 Task: Open a blank google sheet and write heading  Budget MasterAdd Categories in a column and its values below   'Housing, Transportation, Groceries, Utilities, Entertainment, Dining Out, Health, Miscellaneous, Savings & Total. 'Add Budgeted amountin next column and its values below  $1,500, $300, $400, $150, $200, $250, $100, $150, $500 & $3,550. Add Actual amount in next column and its values below  $1,400, $280, $420, $160, $180, $270, $90, $140, $550 & $3,550. Add Difference  in next column and its values below   -$100, -$20, +$20, +$10, -$20, +$20, -$10, -$10, +$50 & $0. J6Save page DashboardTaxForms
Action: Mouse moved to (280, 164)
Screenshot: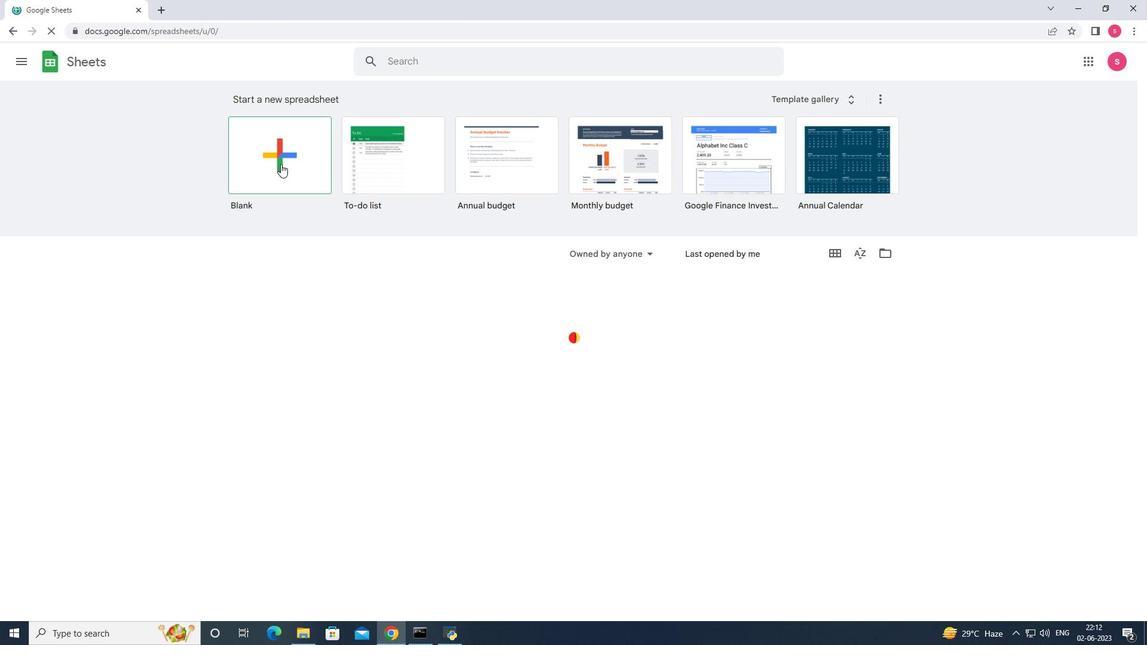 
Action: Mouse pressed left at (280, 164)
Screenshot: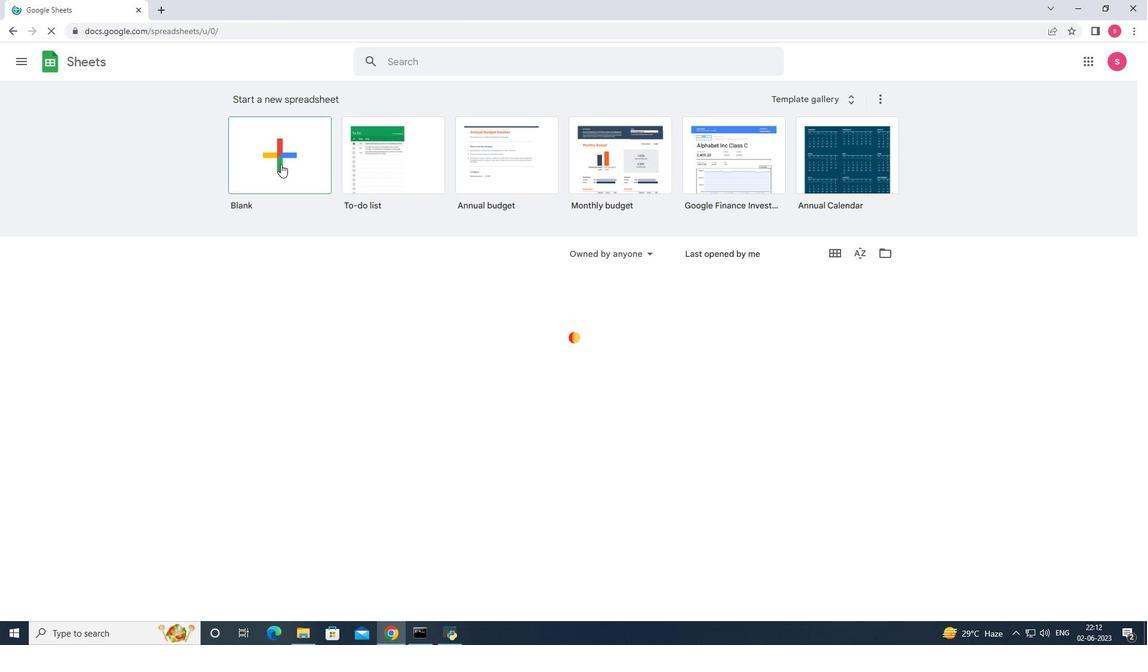 
Action: Mouse moved to (279, 165)
Screenshot: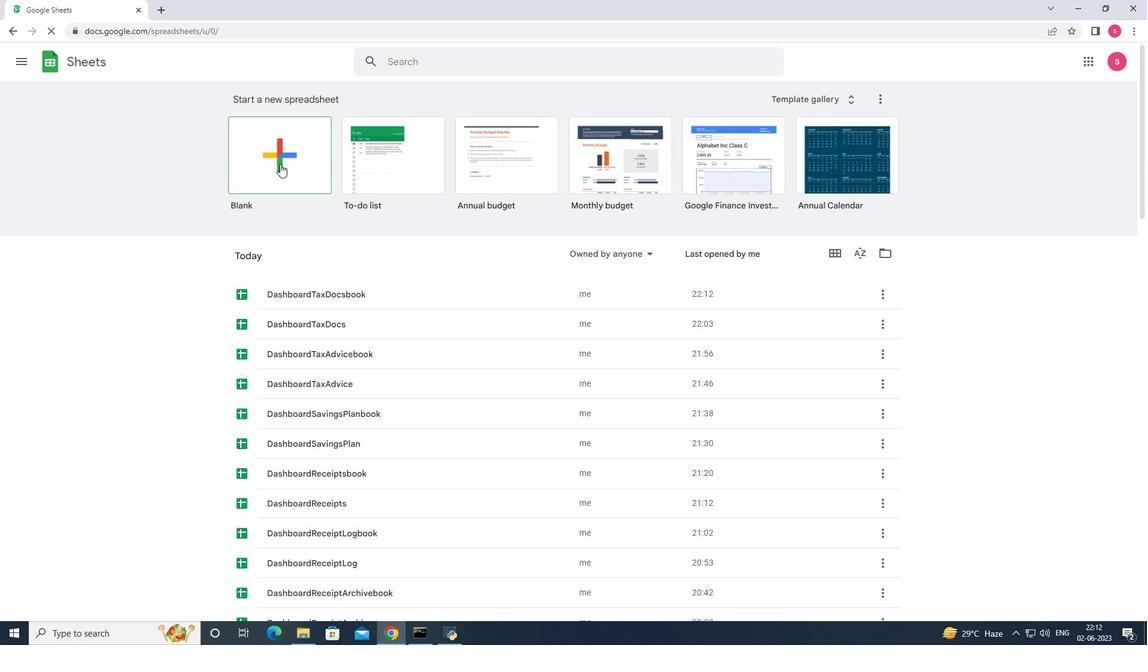 
Action: Key pressed <Key.shift>Budget<Key.space><Key.shift>Master<Key.enter><Key.shift>Categories<Key.enter><Key.shift>Housing<Key.enter><Key.shift>Transportation<Key.enter><Key.shift>Groceries<Key.enter><Key.shift>Utilities<Key.enter><Key.shift>Entertainment<Key.enter><Key.shift>Dinii<Key.backspace>ng<Key.space><Key.shift>Out<Key.enter><Key.shift>Health<Key.enter><Key.shift>Miscellaneous<Key.enter><Key.shift>Savings<Key.enter><Key.shift>Total<Key.right><Key.up><Key.up><Key.up><Key.up><Key.up><Key.up><Key.up><Key.up><Key.up><Key.up><Key.shift><Key.shift><Key.shift><Key.shift><Key.shift><Key.shift>Budgeted<Key.space><Key.shift>Amount<Key.down>1500<Key.enter>300<Key.enter>400<Key.enter>150<Key.enter>200<Key.enter>250<Key.enter>100<Key.enter>150<Key.enter>500<Key.enter>3550
Screenshot: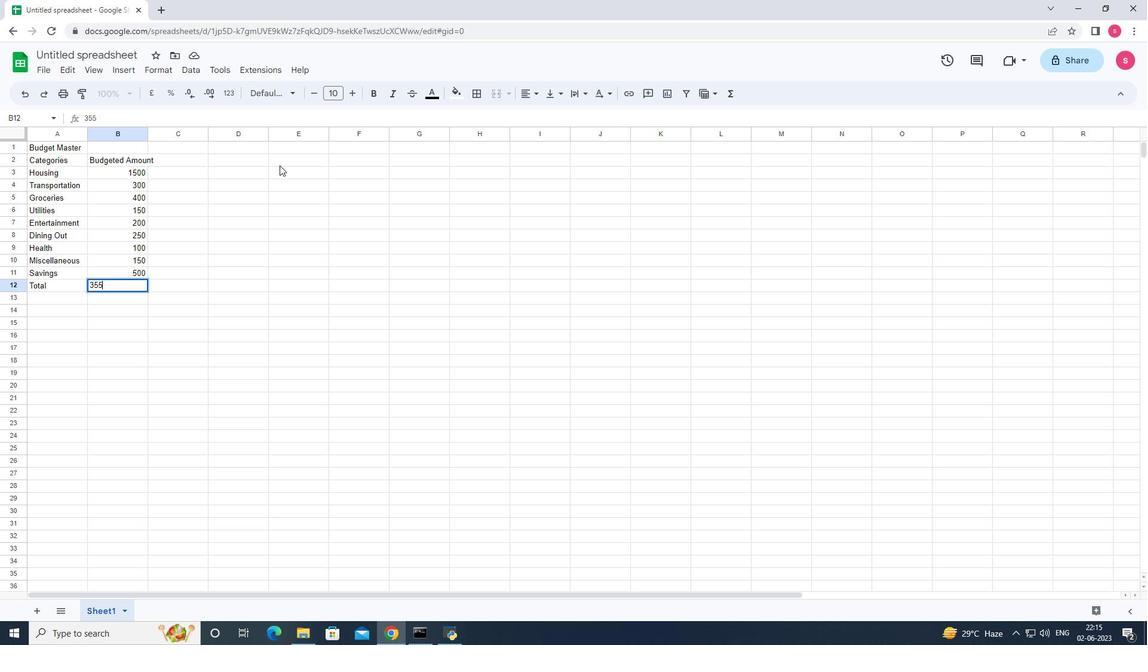 
Action: Mouse moved to (115, 175)
Screenshot: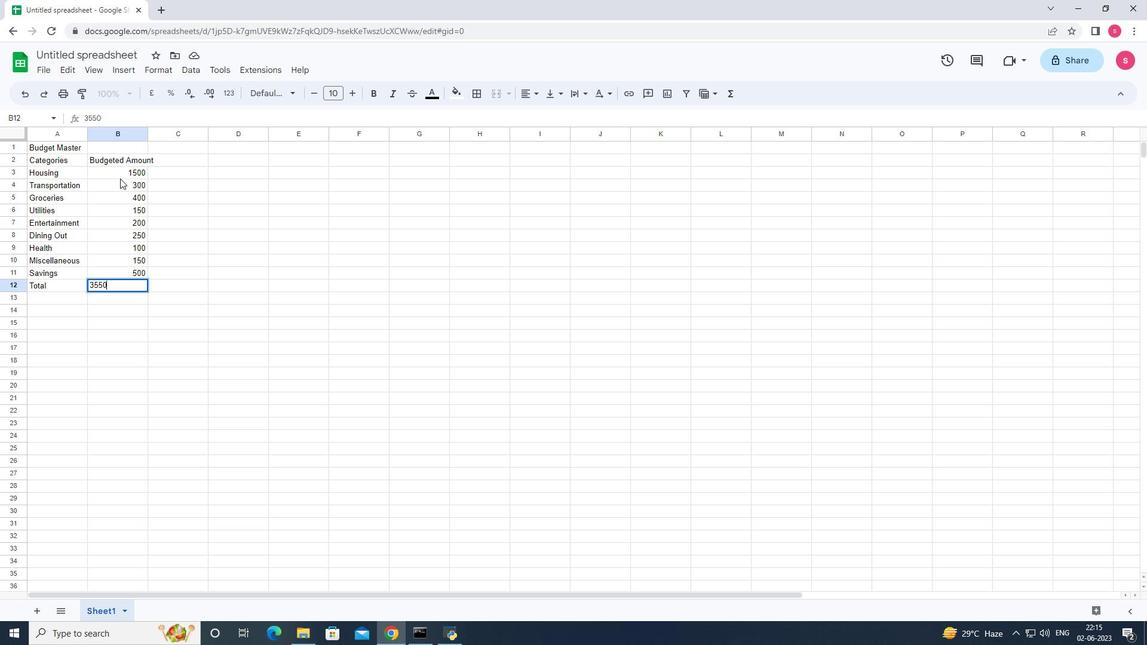 
Action: Mouse pressed left at (115, 175)
Screenshot: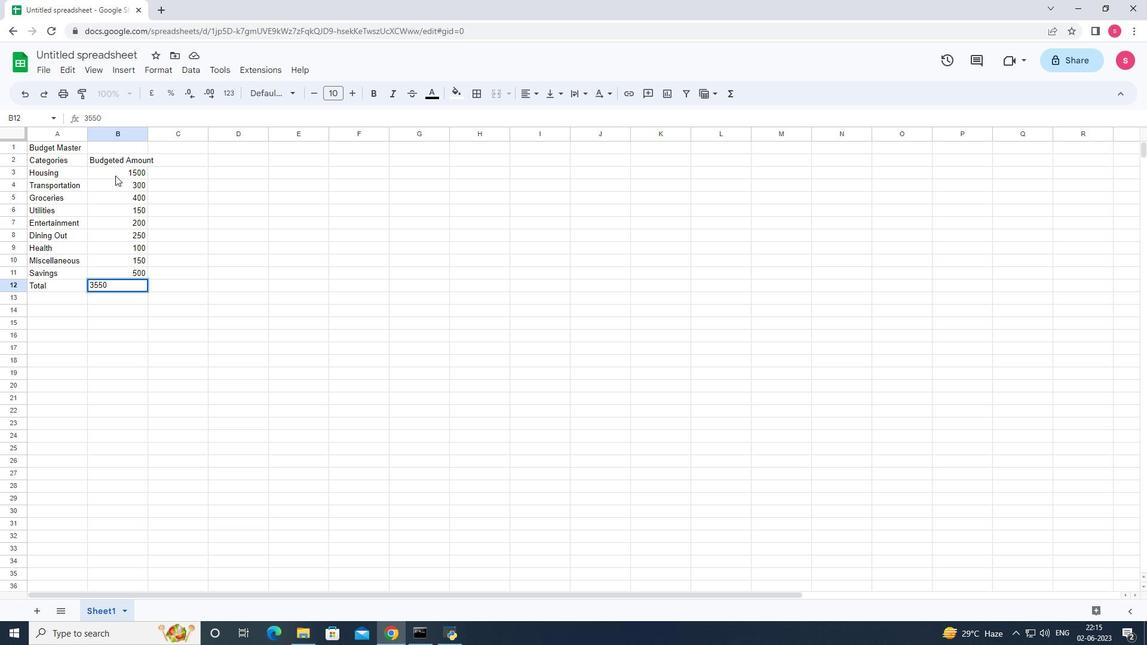 
Action: Mouse moved to (151, 75)
Screenshot: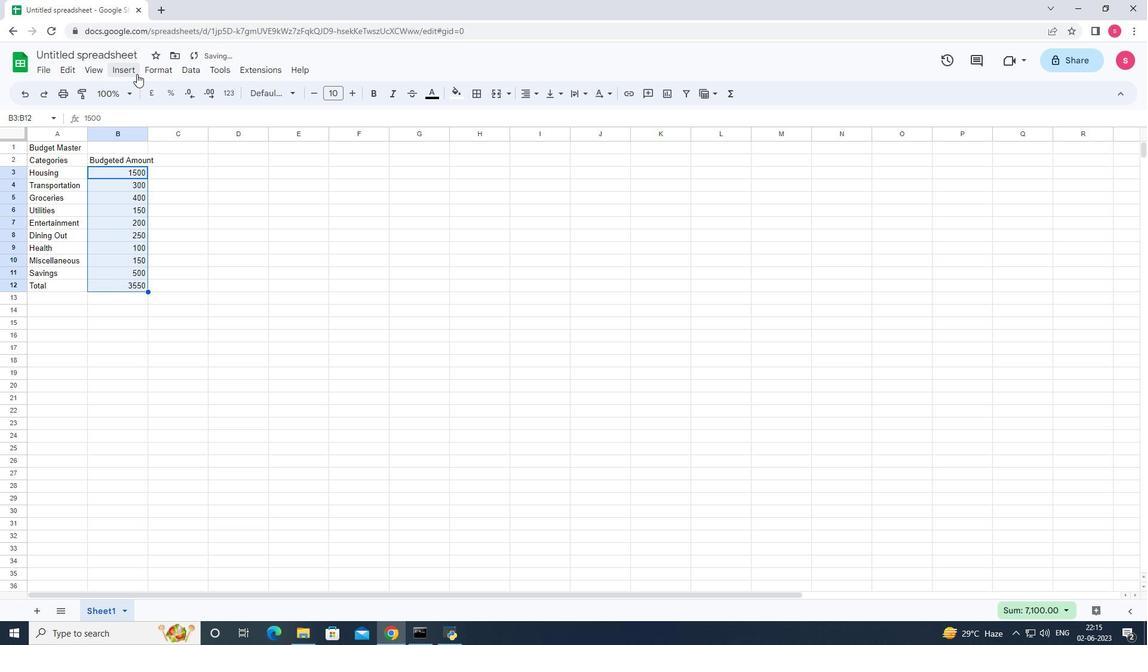 
Action: Mouse pressed left at (151, 75)
Screenshot: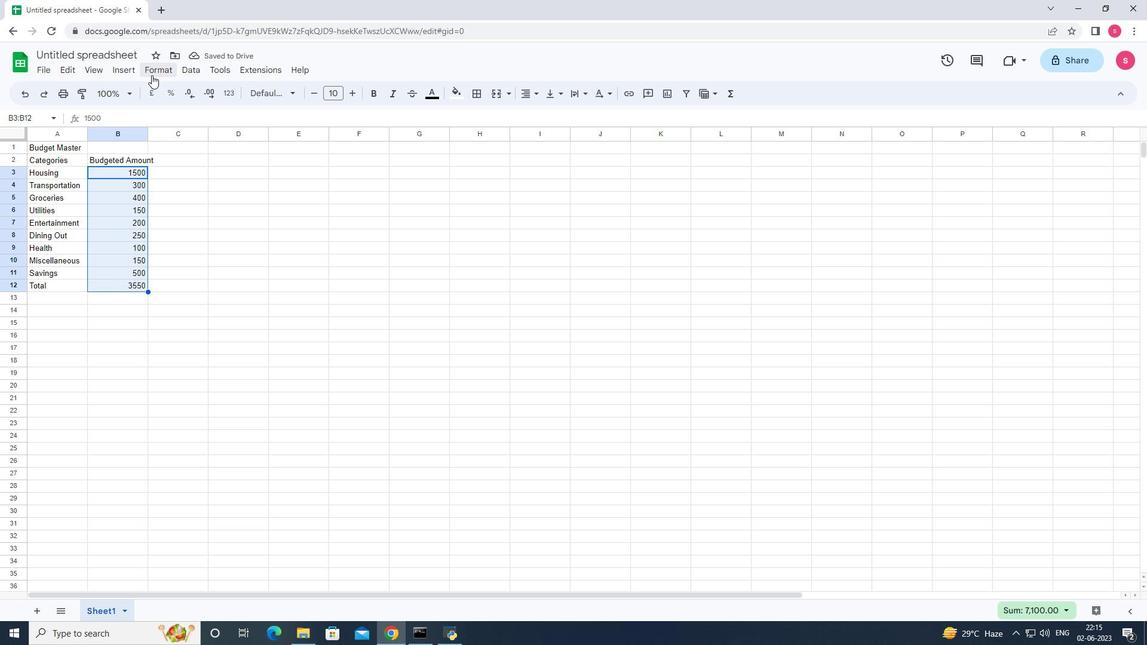 
Action: Mouse pressed left at (151, 75)
Screenshot: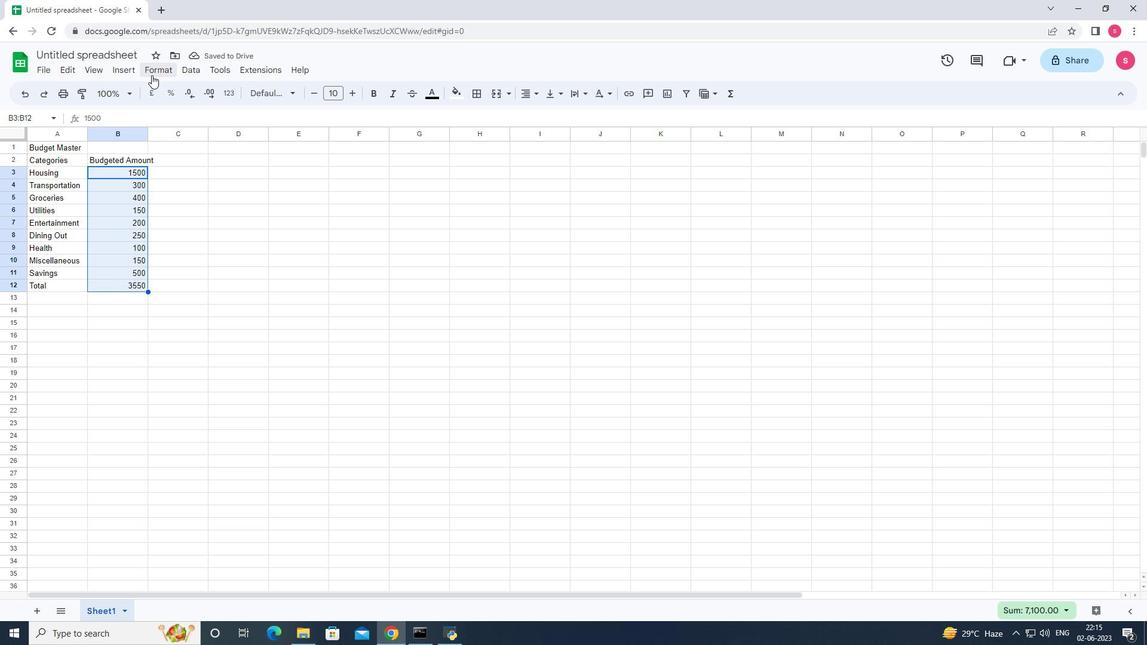 
Action: Mouse moved to (154, 74)
Screenshot: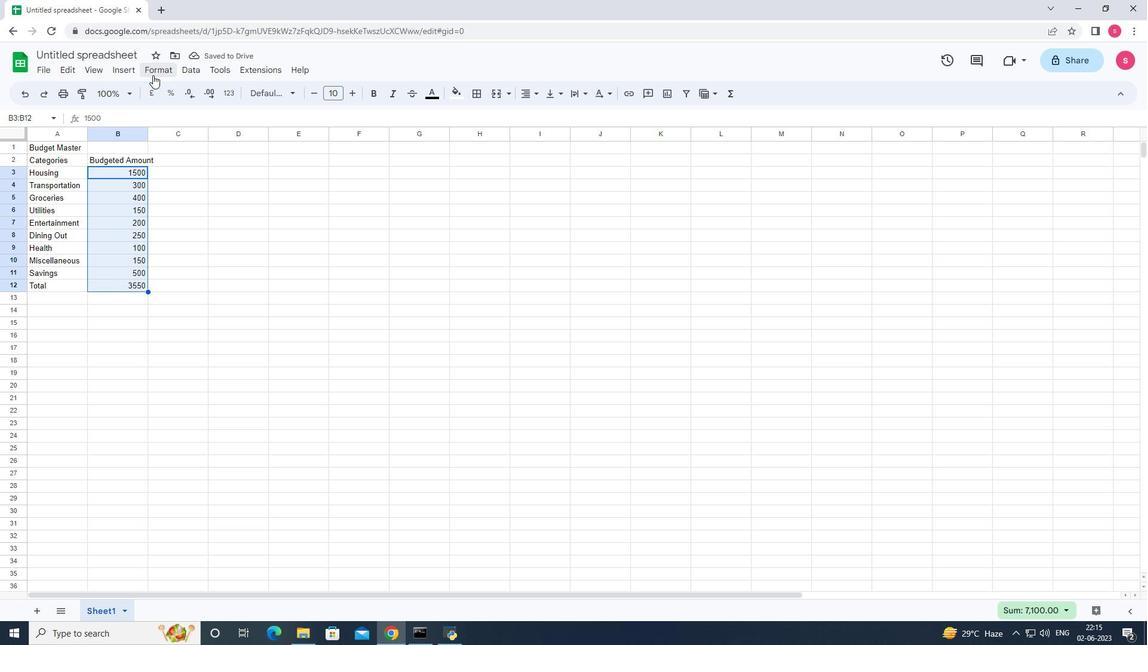 
Action: Mouse pressed left at (154, 74)
Screenshot: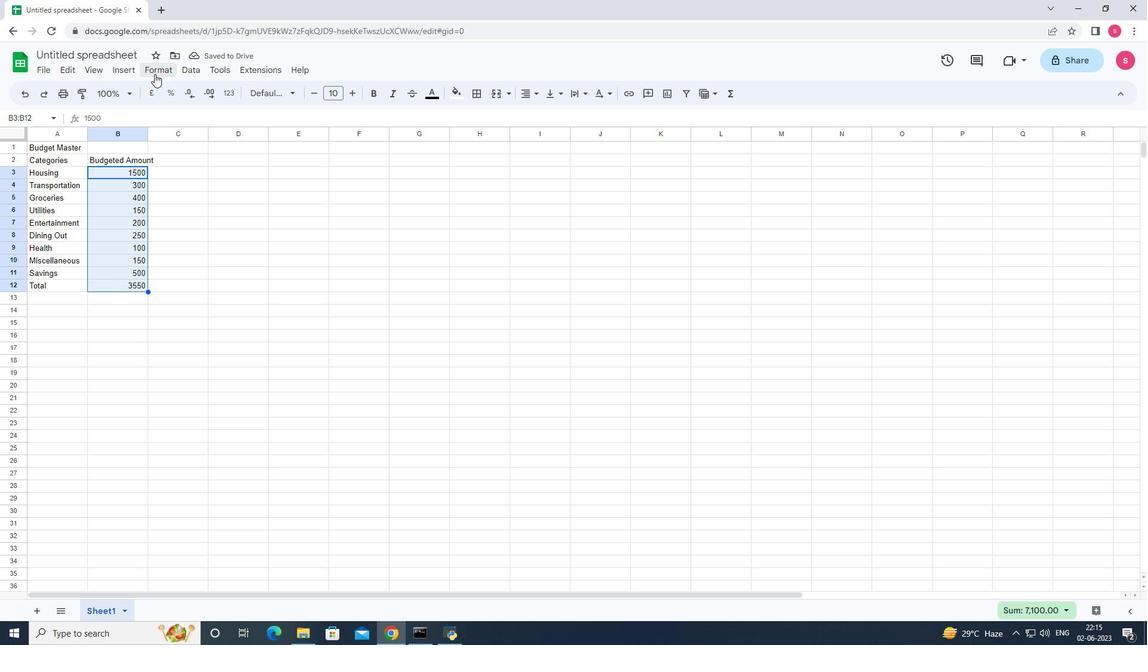 
Action: Mouse moved to (167, 118)
Screenshot: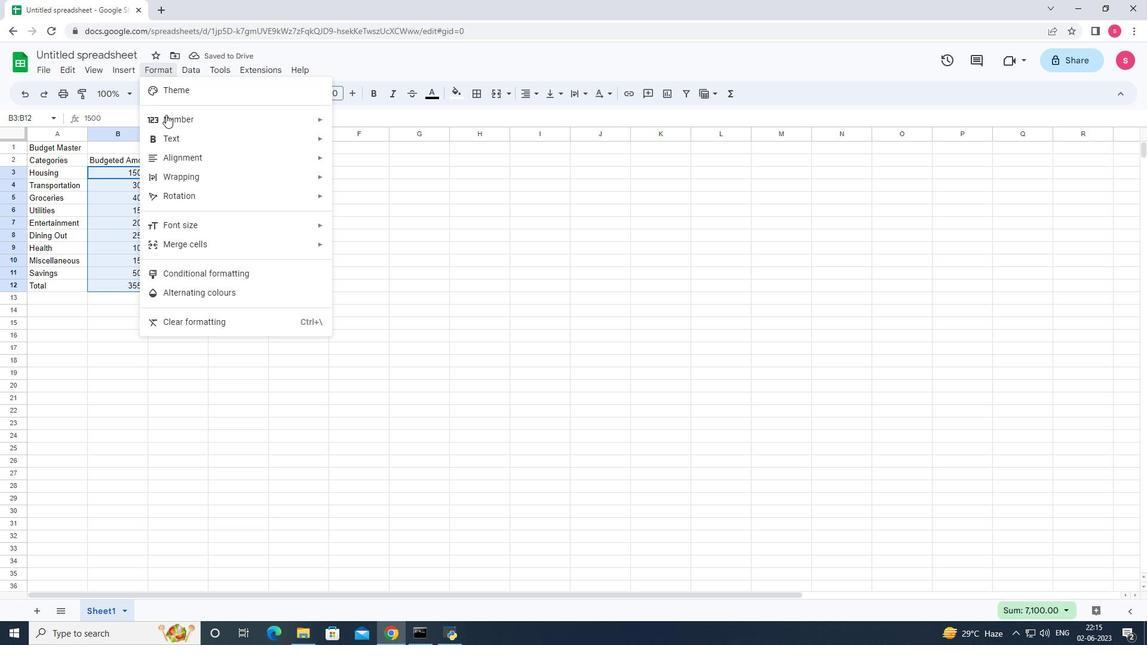 
Action: Mouse pressed left at (167, 118)
Screenshot: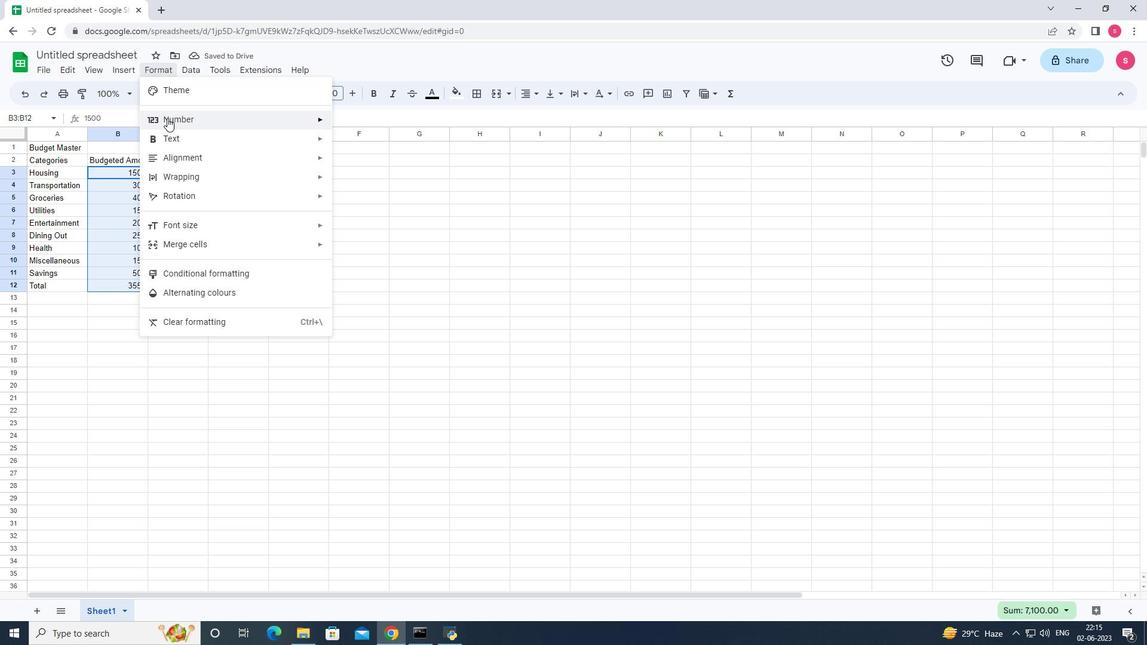 
Action: Mouse moved to (431, 477)
Screenshot: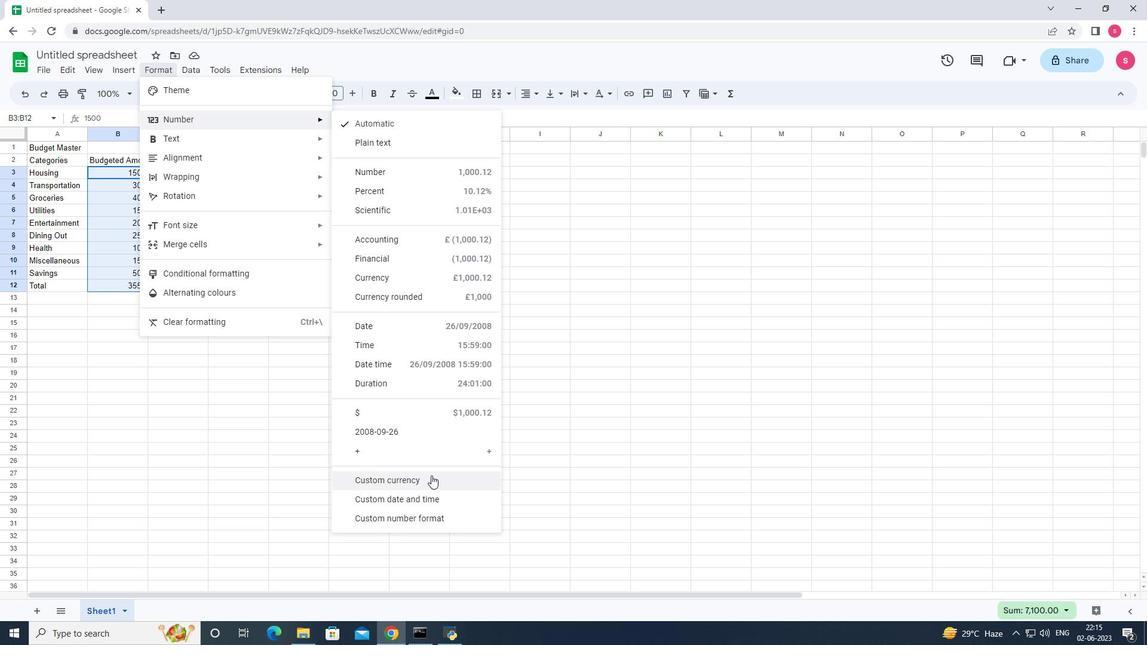 
Action: Mouse pressed left at (431, 477)
Screenshot: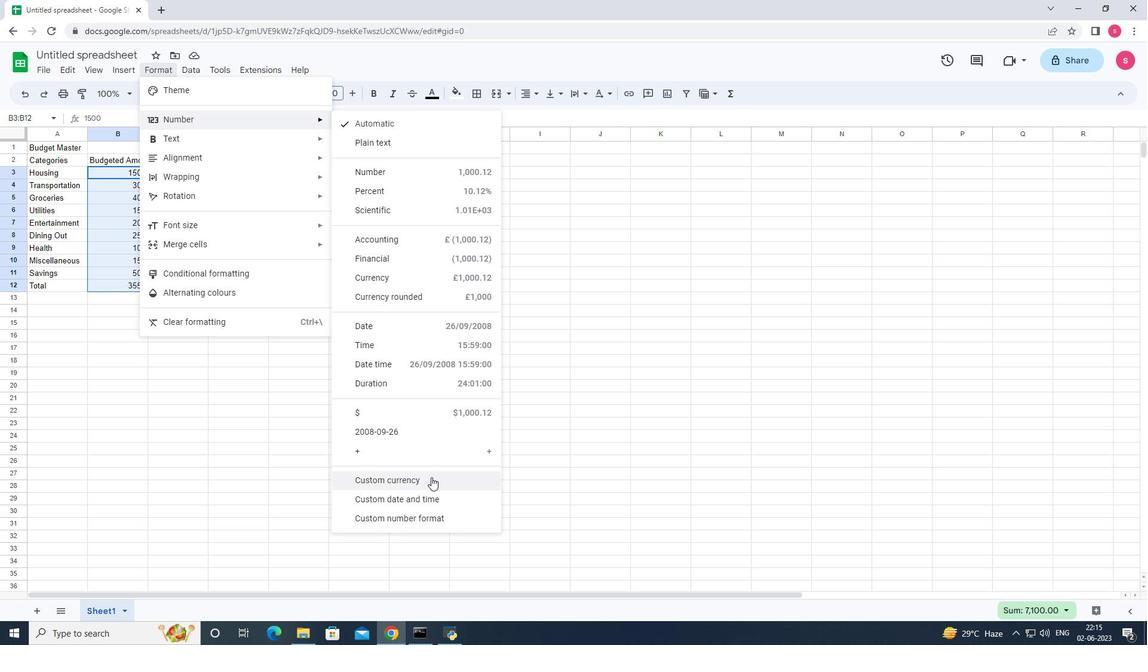 
Action: Mouse moved to (539, 263)
Screenshot: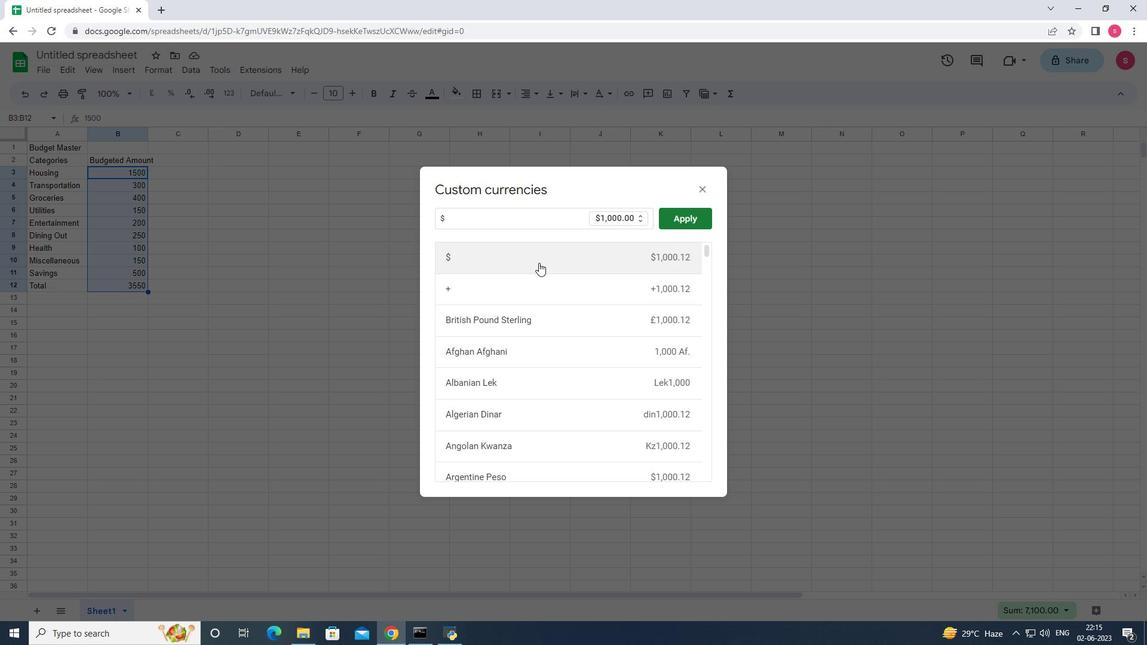 
Action: Mouse pressed left at (539, 263)
Screenshot: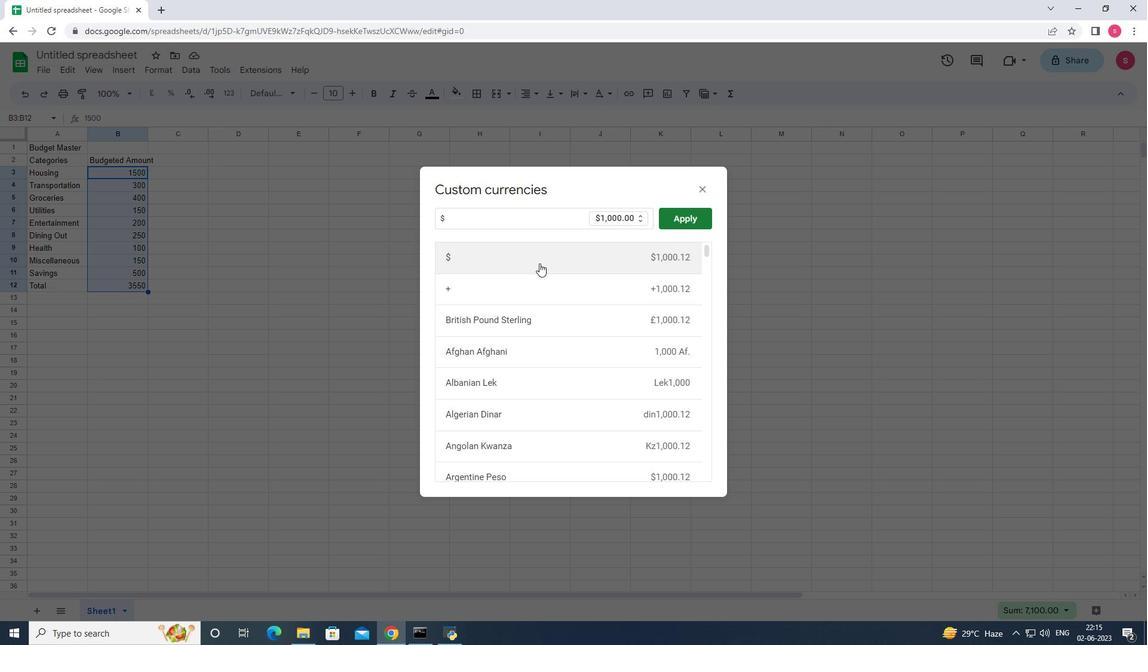 
Action: Mouse moved to (556, 263)
Screenshot: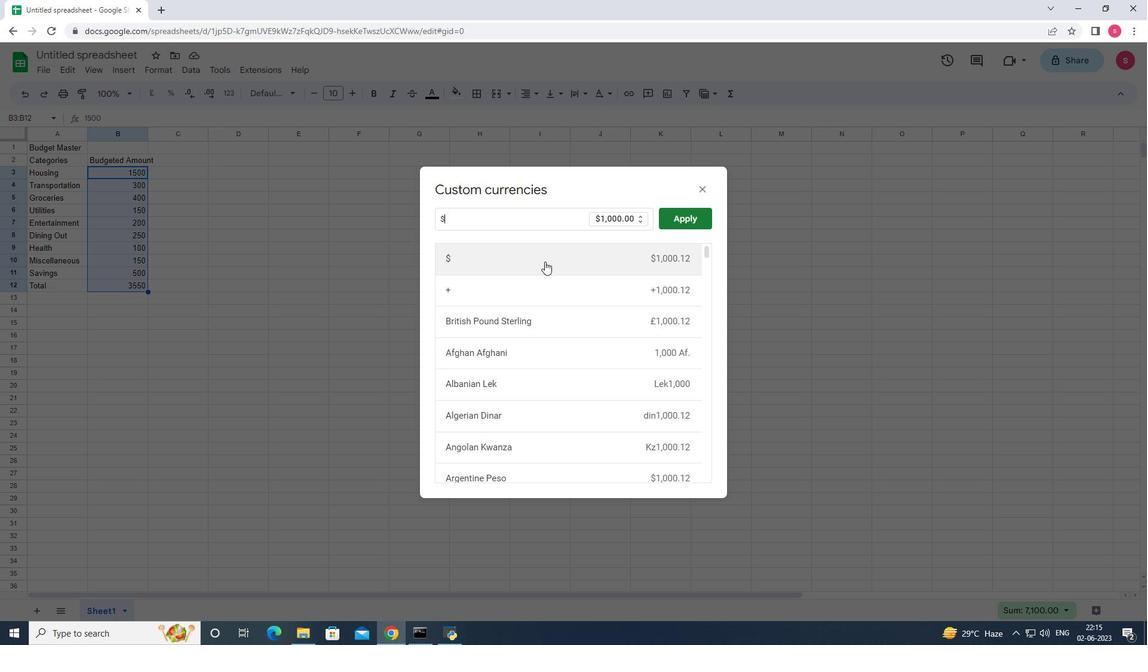 
Action: Mouse pressed right at (556, 263)
Screenshot: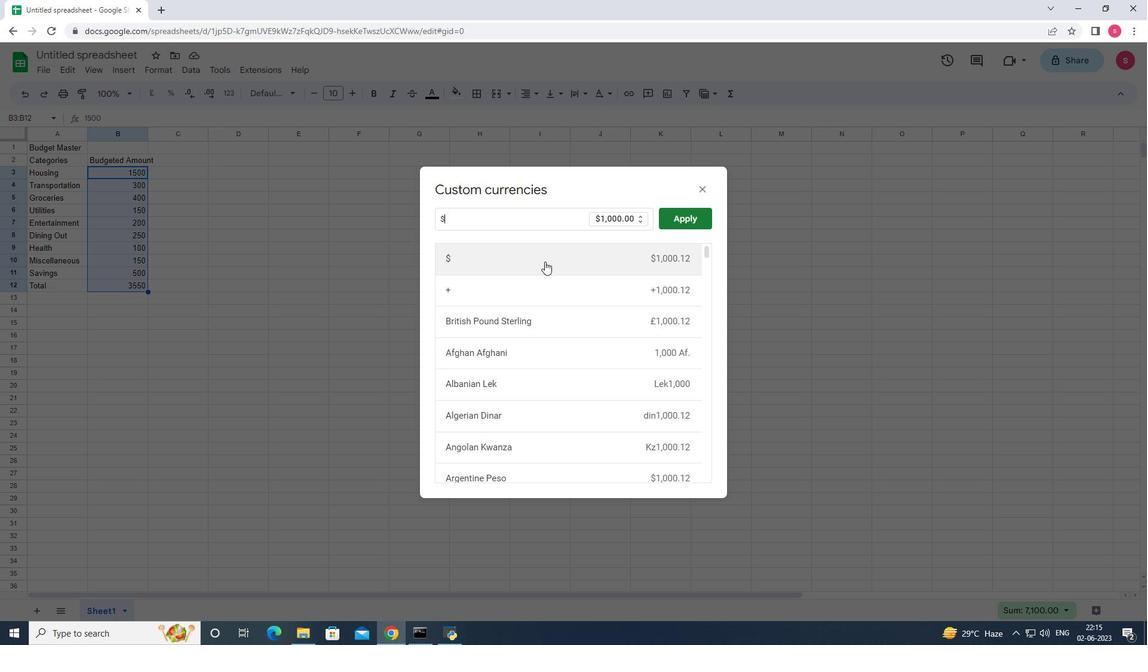 
Action: Mouse moved to (690, 214)
Screenshot: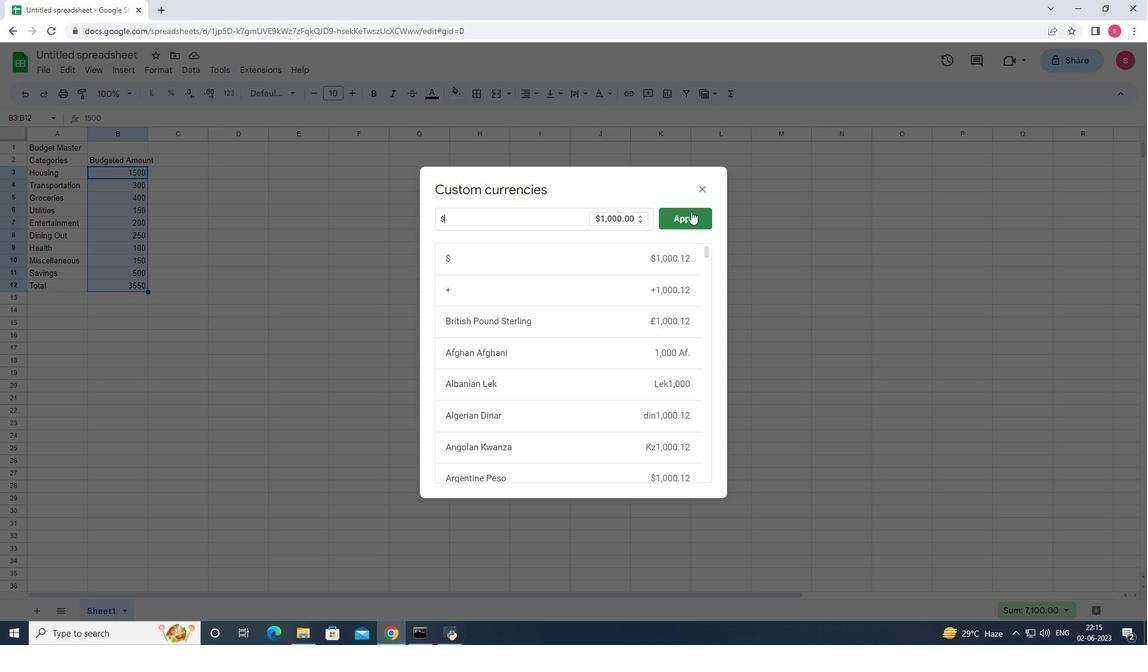 
Action: Mouse pressed left at (690, 214)
Screenshot: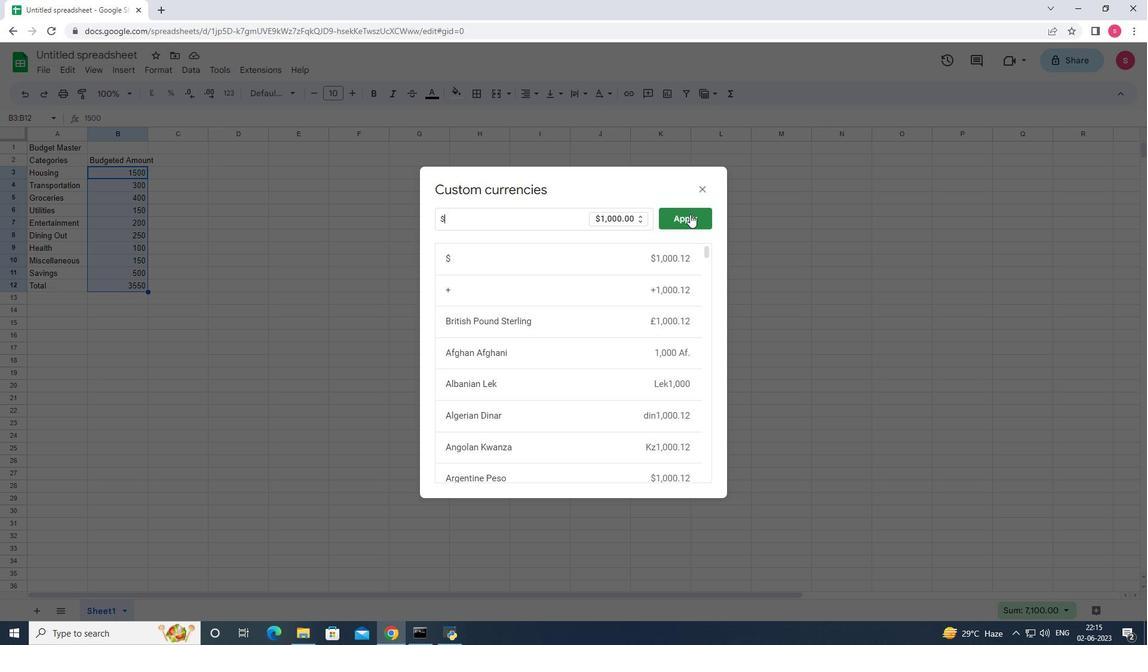 
Action: Mouse moved to (182, 160)
Screenshot: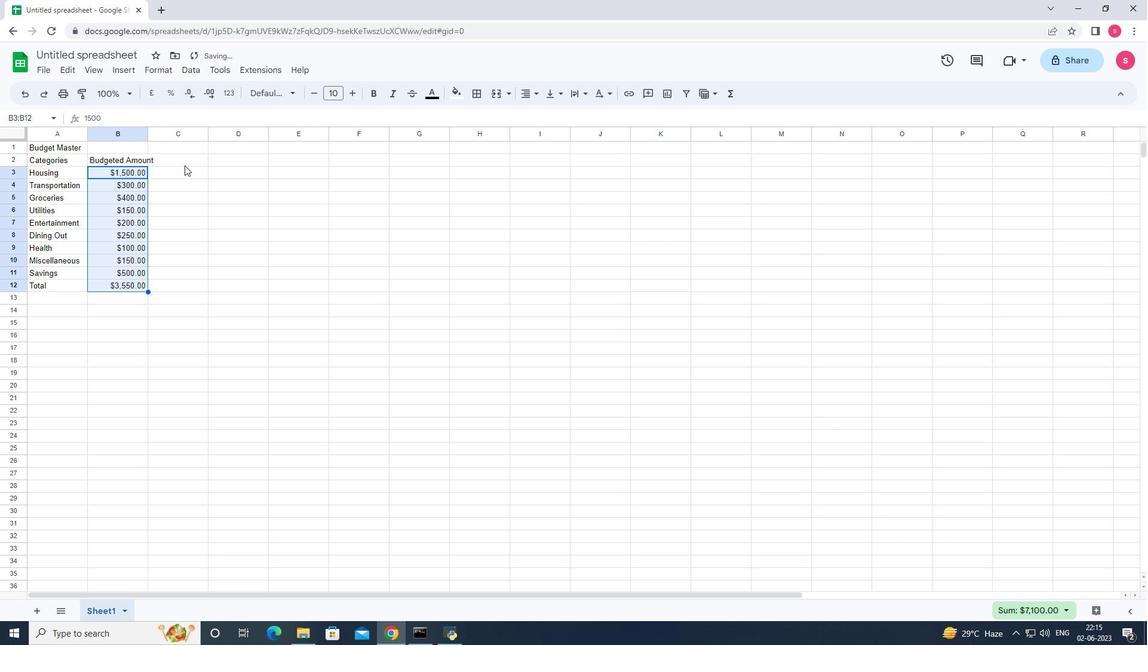 
Action: Mouse pressed left at (182, 160)
Screenshot: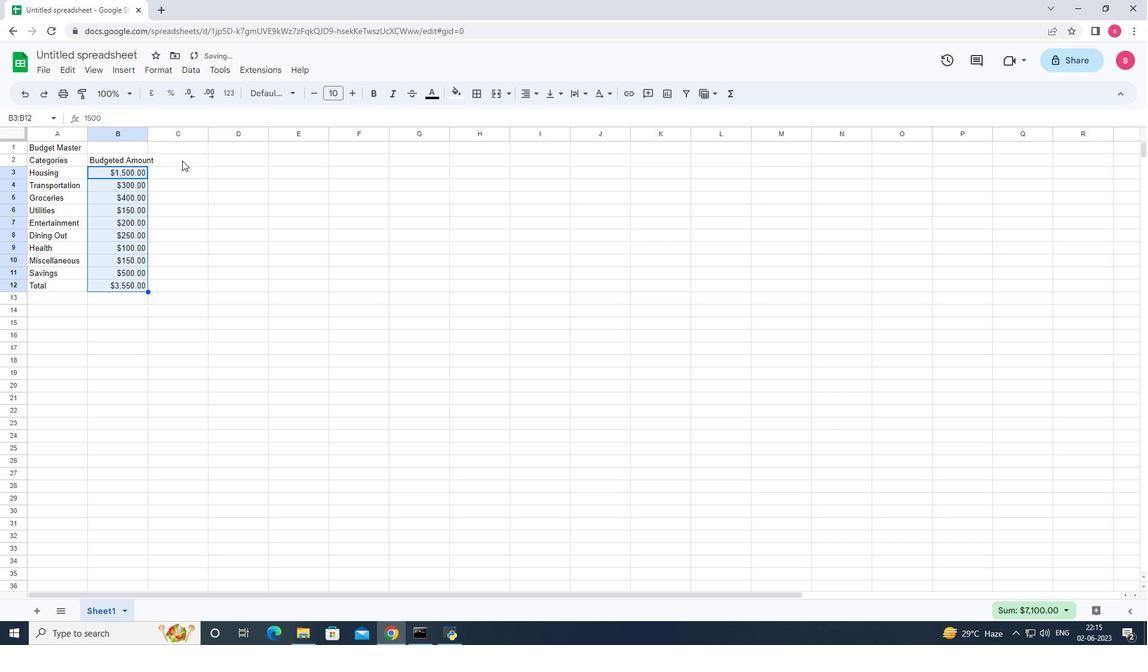 
Action: Key pressed <Key.shift>Actual<Key.space><Key.shift>Amount<Key.down>1400<Key.enter>280<Key.enter>420<Key.enter>160<Key.enter>180<Key.enter>270<Key.enter>90<Key.enter>140<Key.enter>550<Key.enter>=
Screenshot: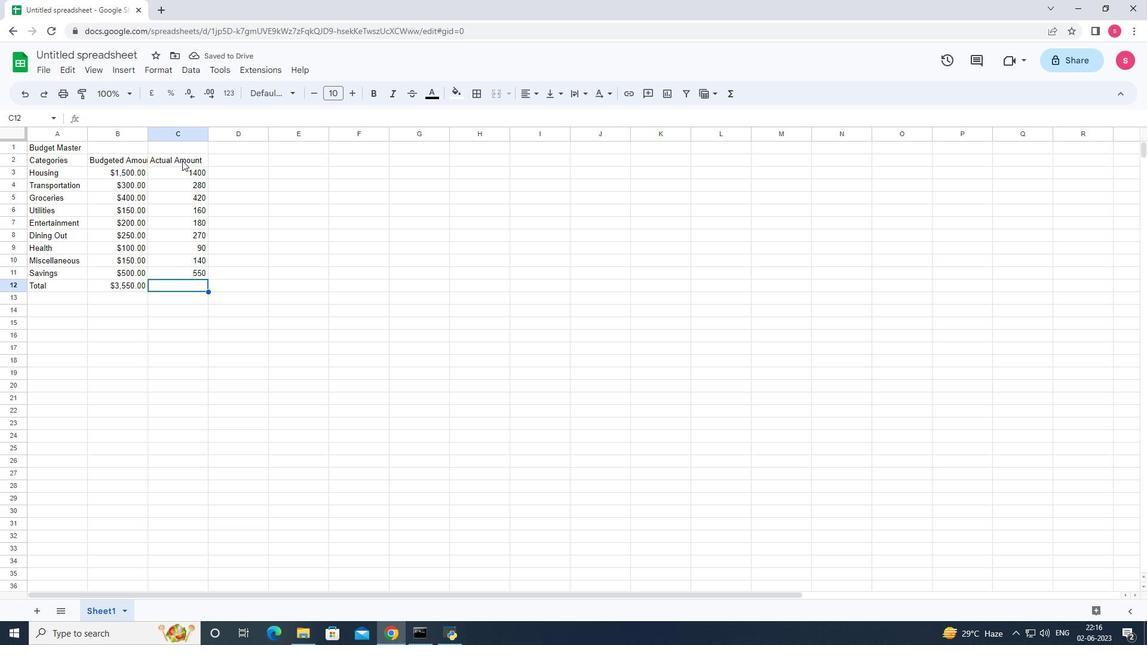 
Action: Mouse moved to (193, 303)
Screenshot: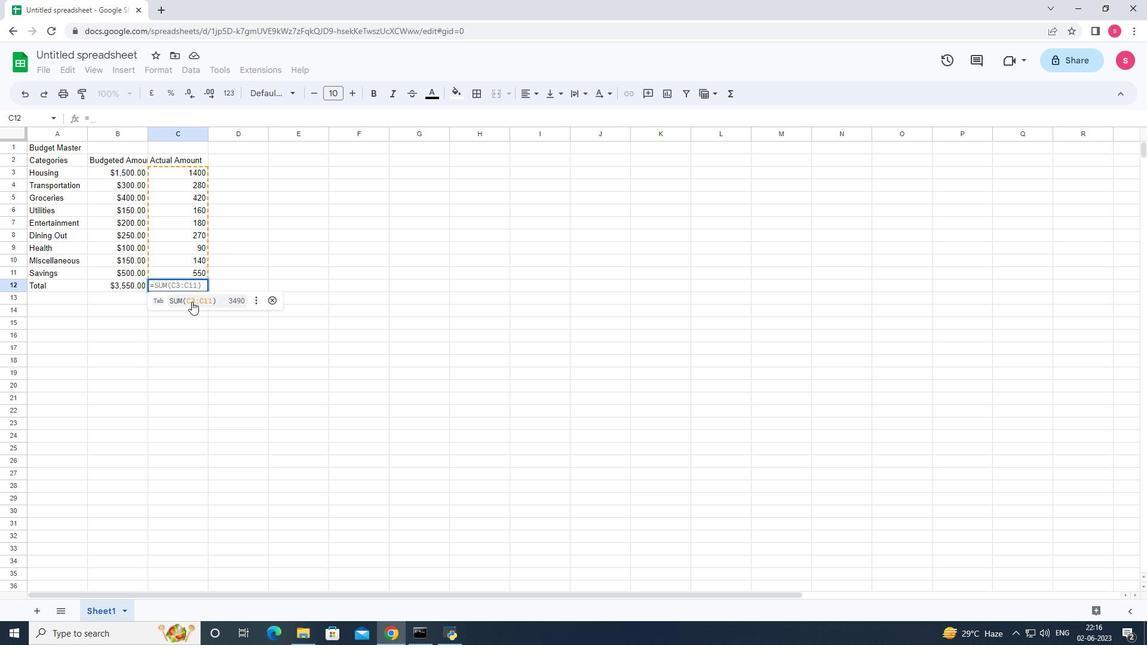 
Action: Mouse pressed left at (193, 303)
Screenshot: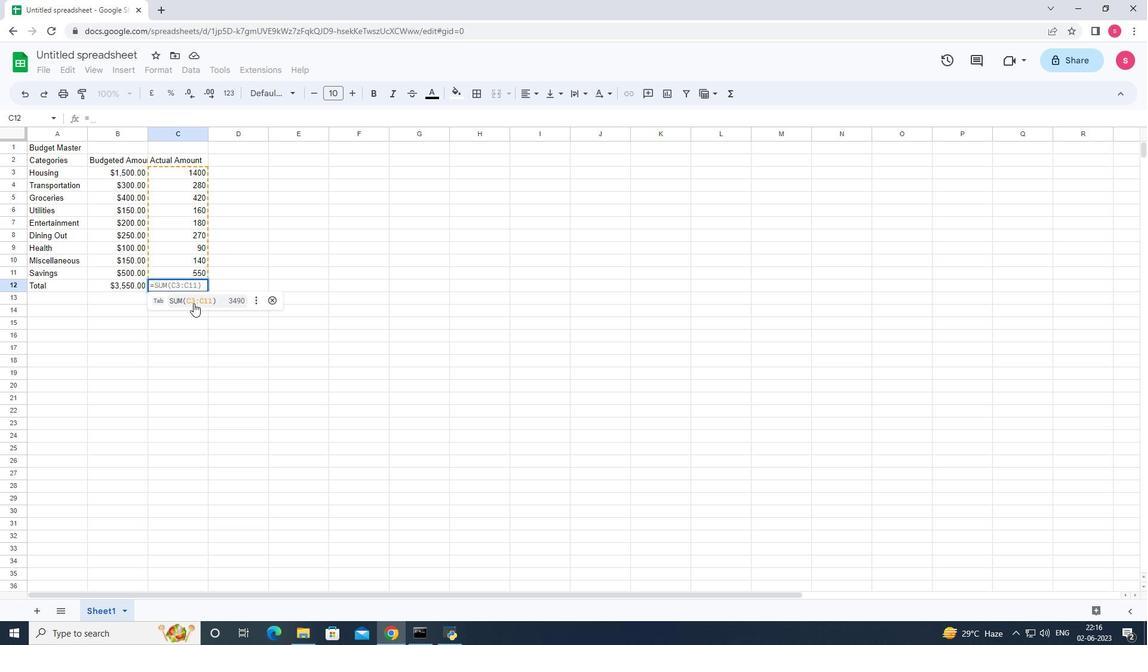 
Action: Mouse moved to (173, 173)
Screenshot: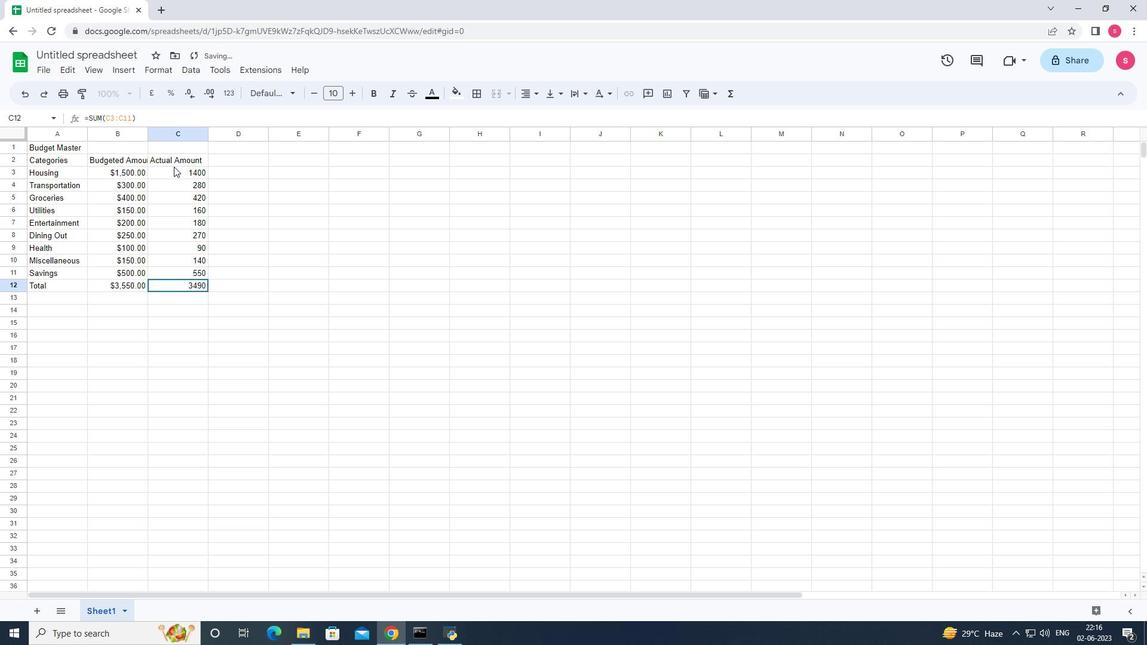 
Action: Mouse pressed left at (173, 173)
Screenshot: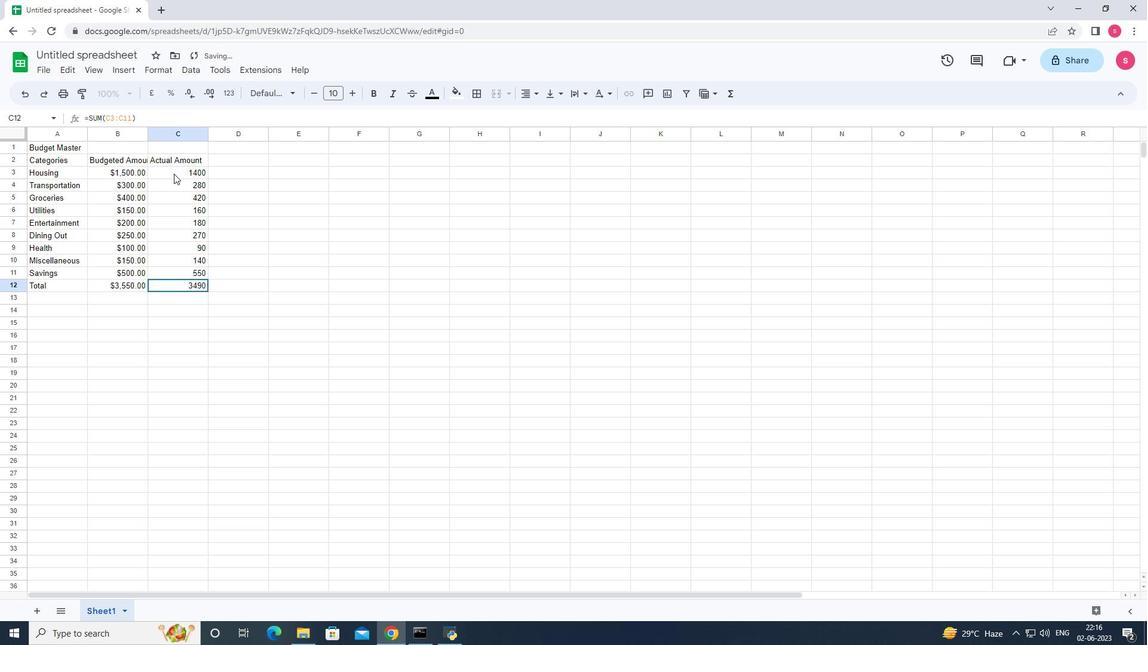 
Action: Mouse moved to (165, 71)
Screenshot: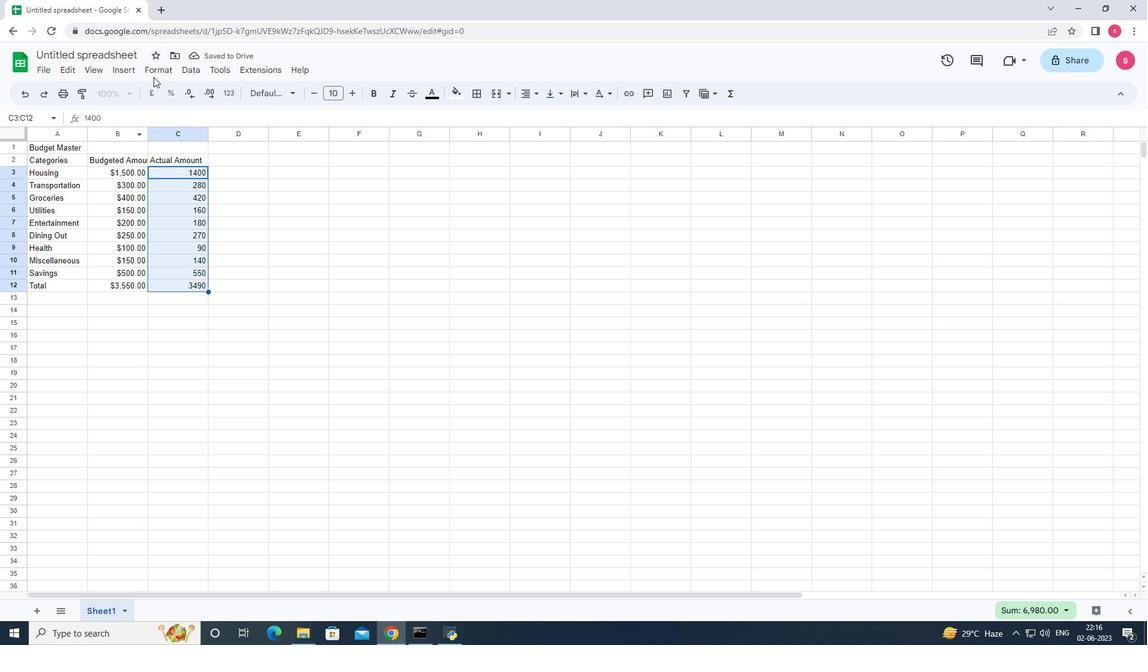 
Action: Mouse pressed left at (165, 71)
Screenshot: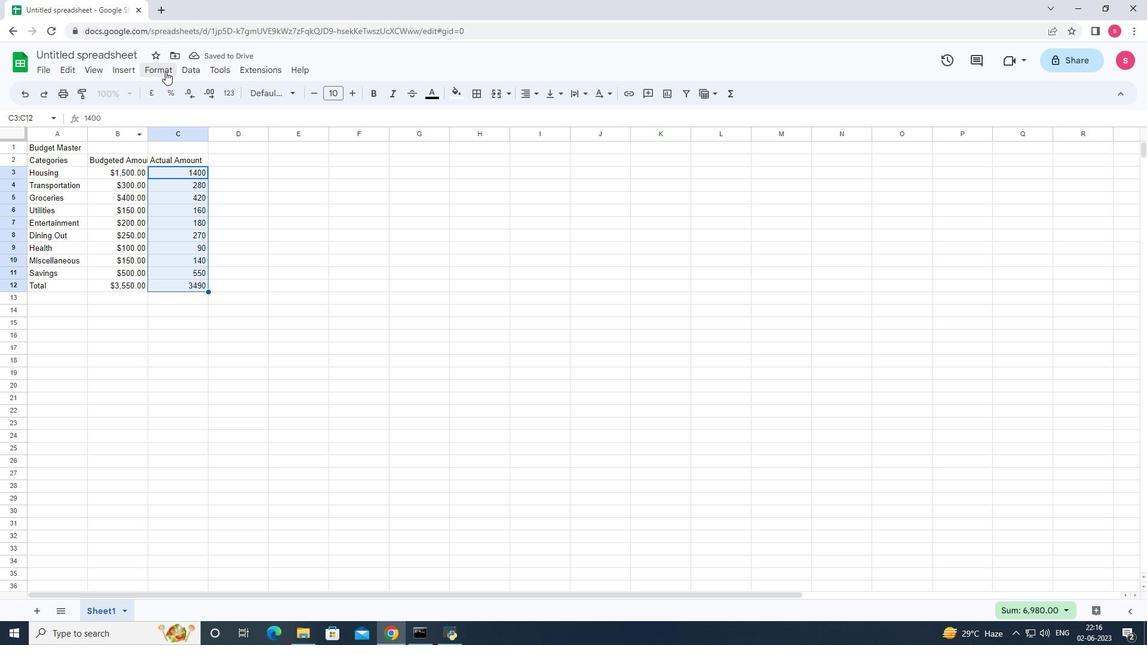 
Action: Mouse moved to (185, 119)
Screenshot: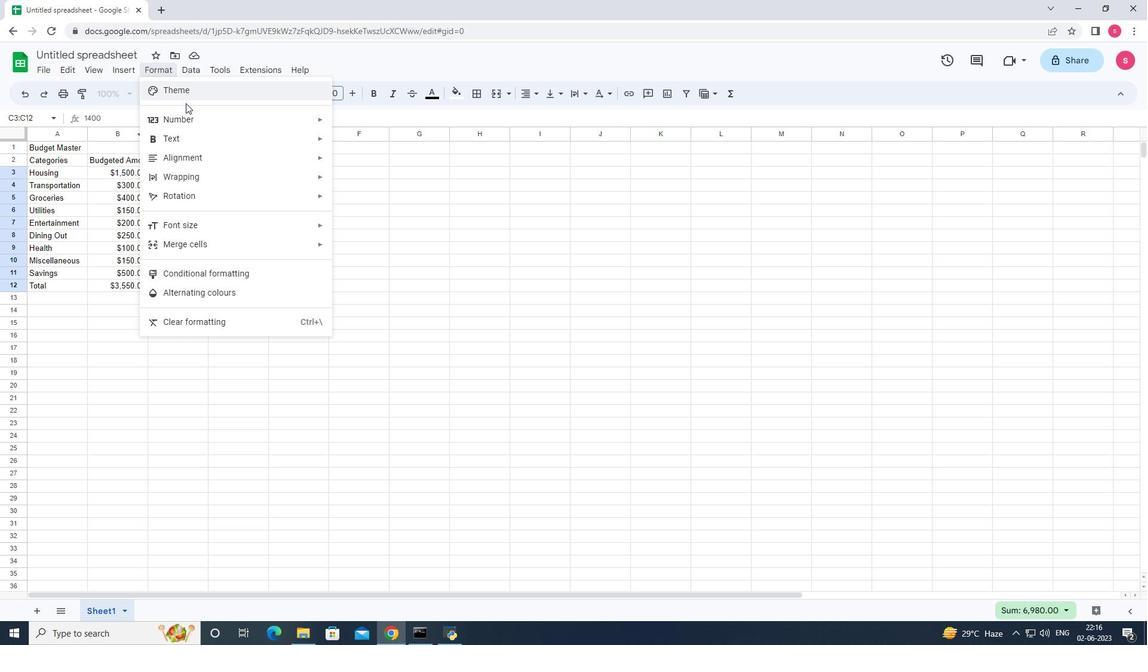 
Action: Mouse pressed left at (185, 119)
Screenshot: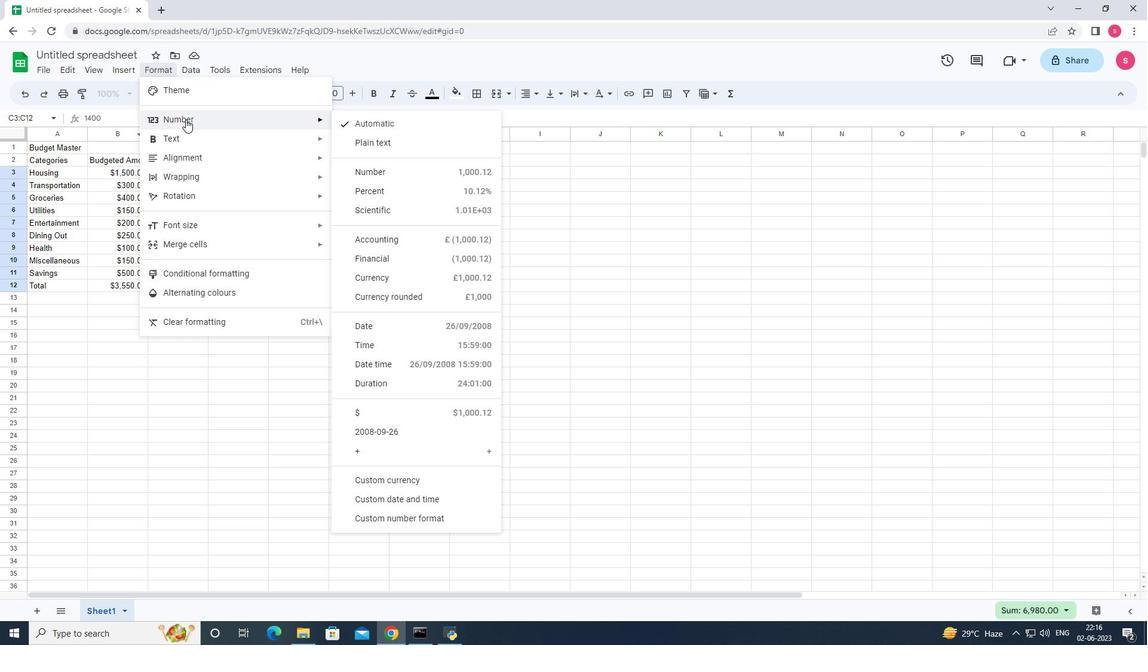 
Action: Mouse moved to (389, 492)
Screenshot: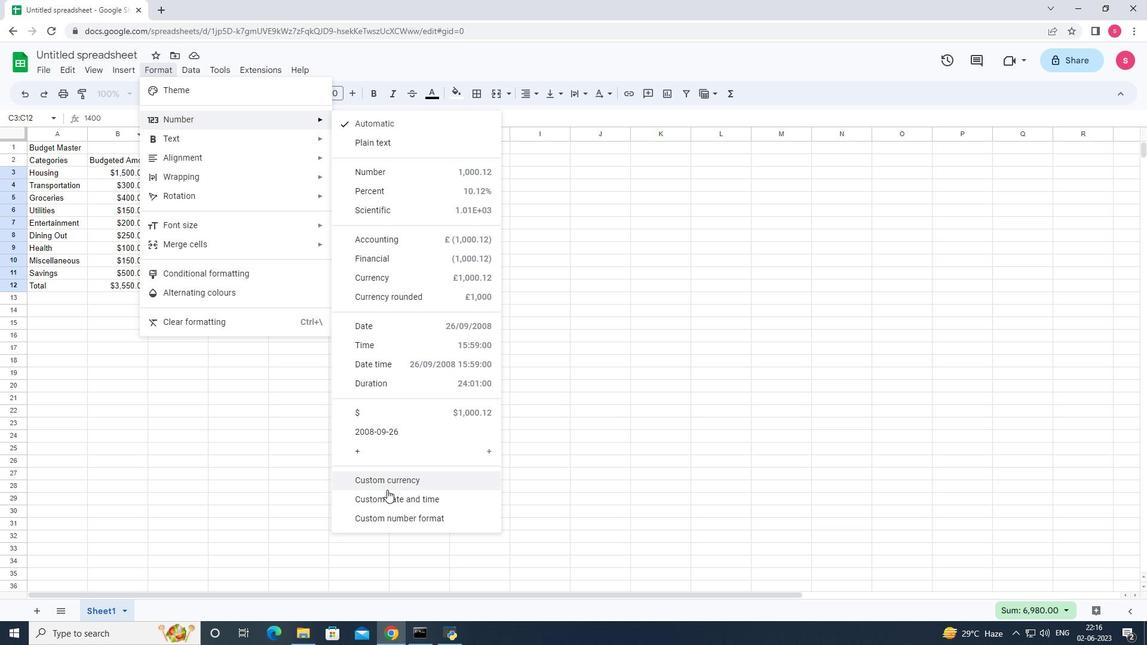 
Action: Mouse pressed left at (389, 492)
Screenshot: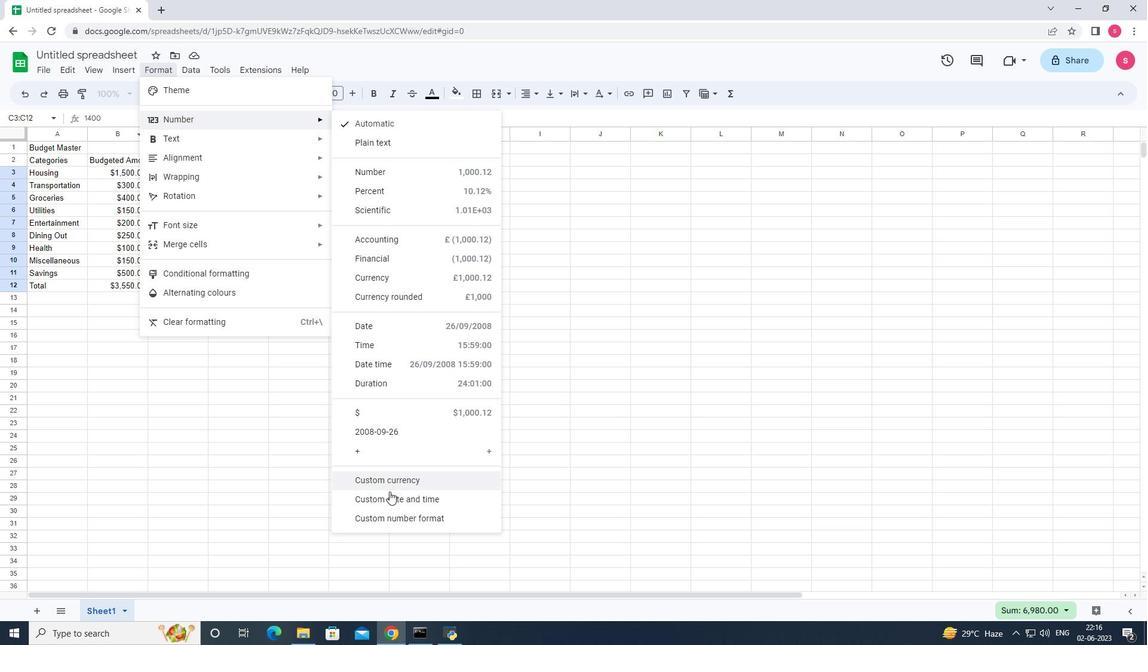 
Action: Mouse moved to (339, 407)
Screenshot: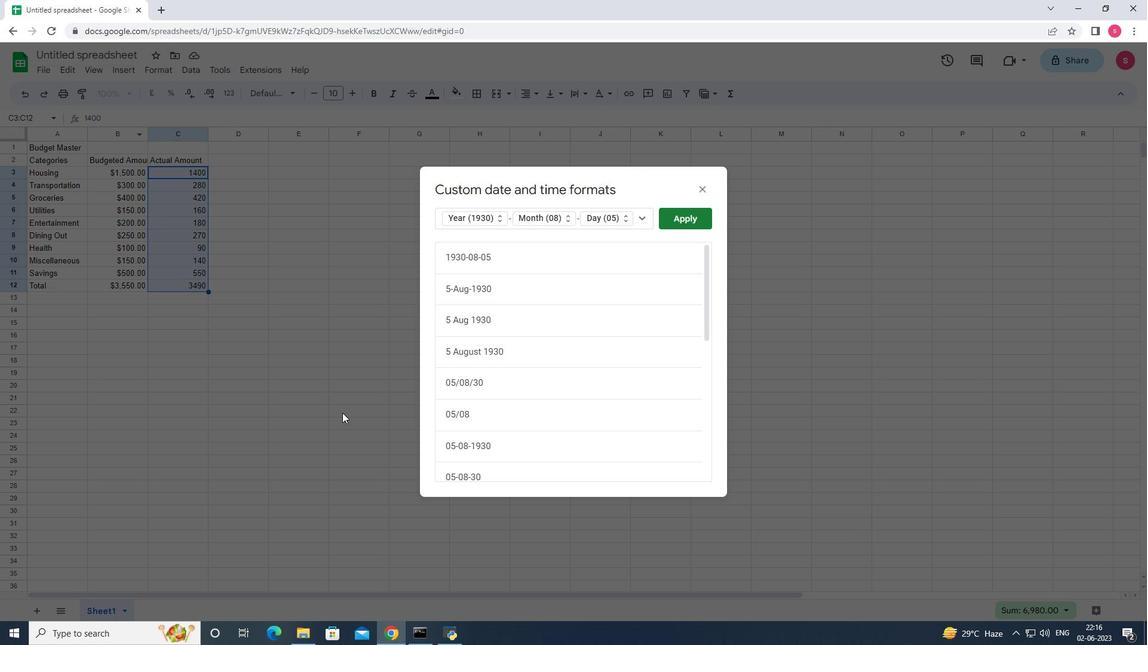 
Action: Mouse pressed left at (339, 407)
Screenshot: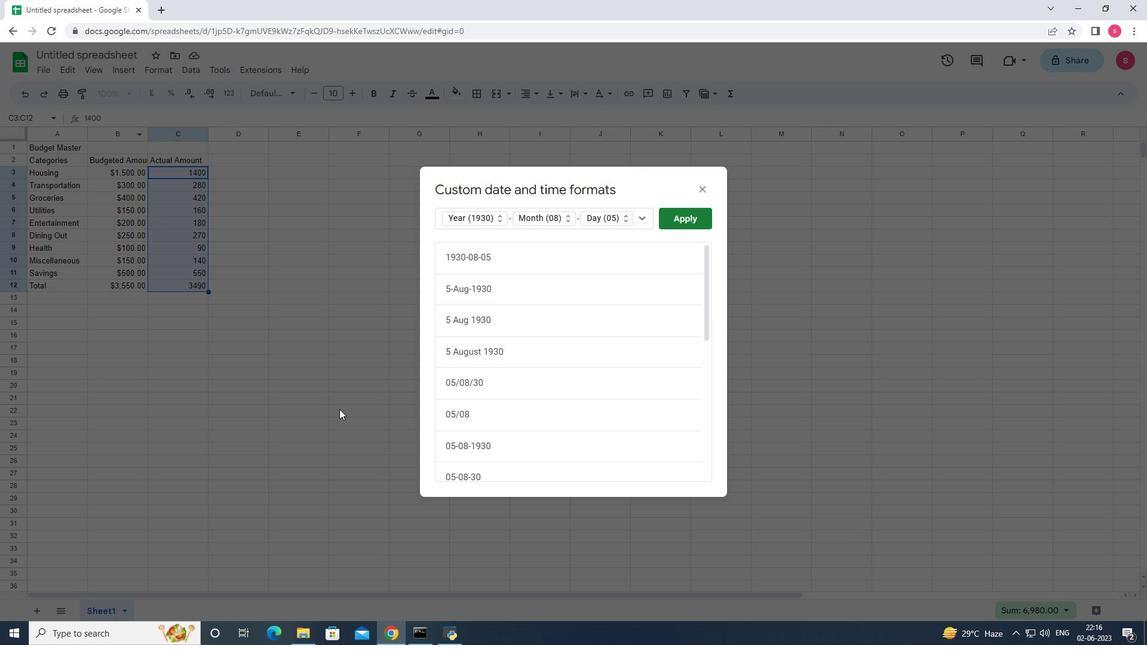 
Action: Mouse moved to (701, 192)
Screenshot: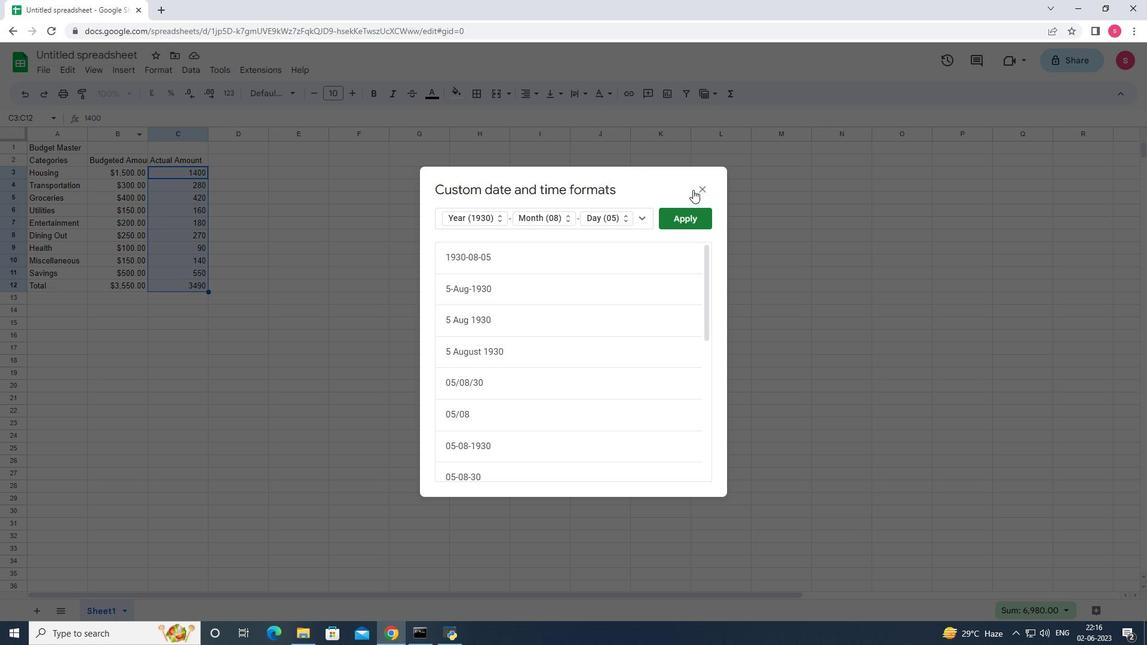 
Action: Mouse pressed left at (701, 192)
Screenshot: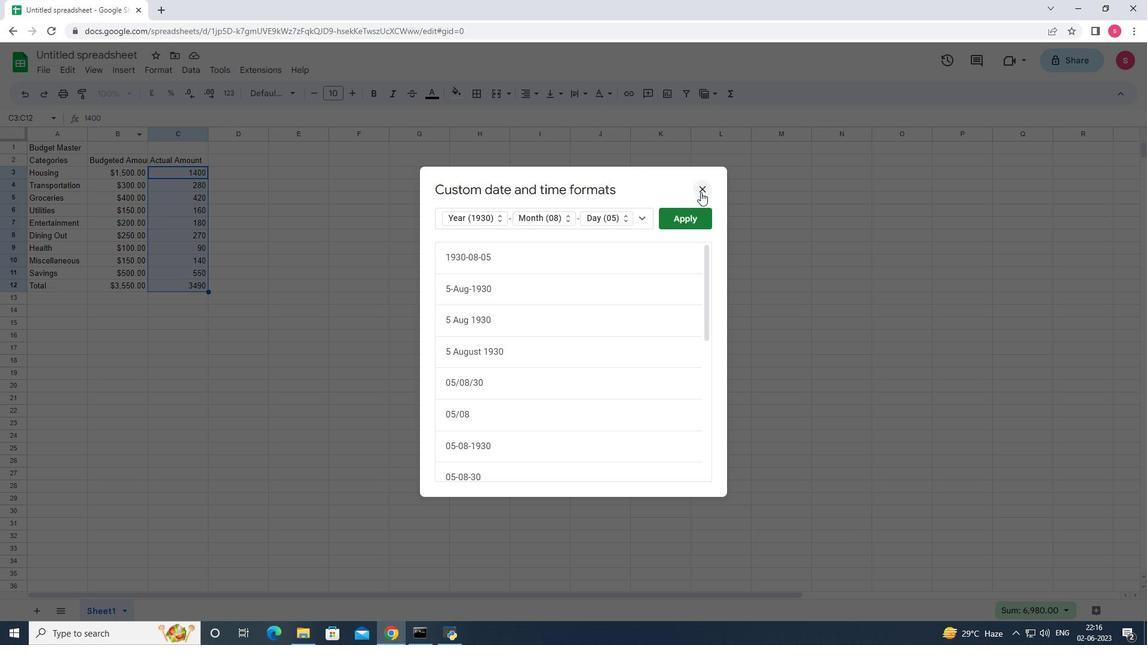 
Action: Mouse moved to (168, 72)
Screenshot: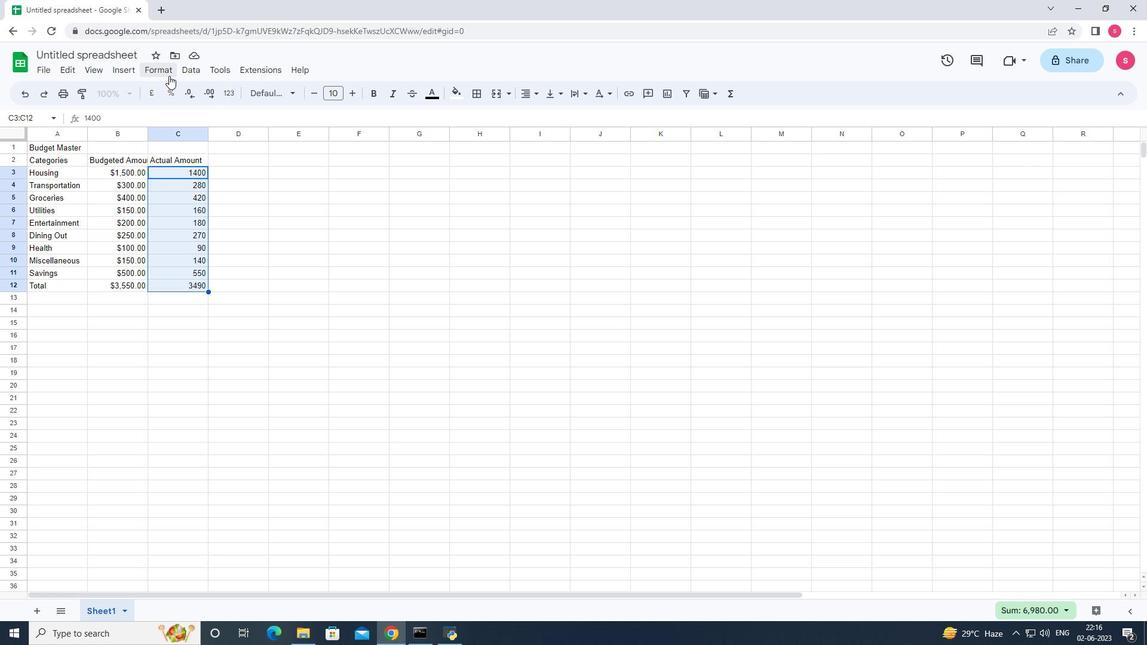 
Action: Mouse pressed left at (168, 72)
Screenshot: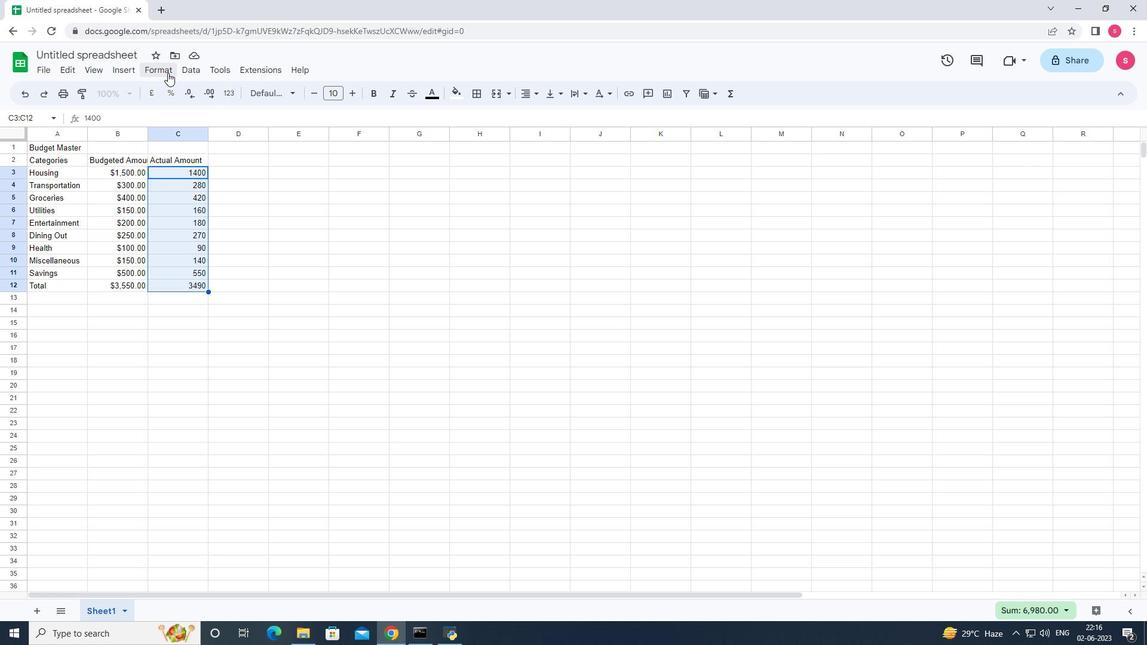 
Action: Mouse moved to (199, 115)
Screenshot: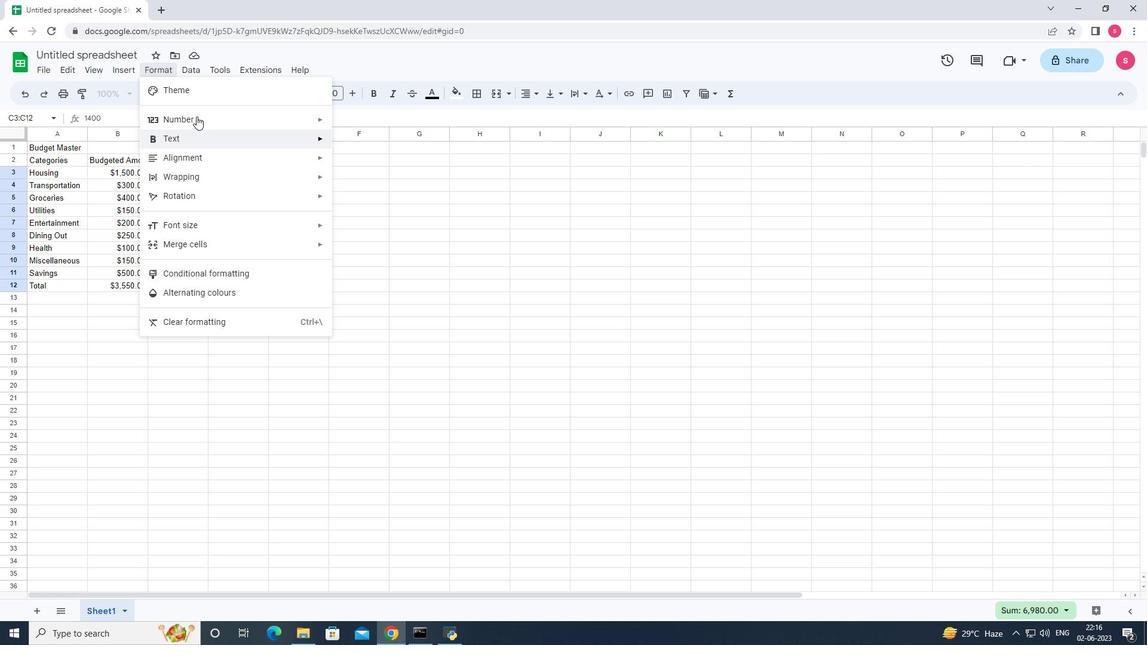 
Action: Mouse pressed left at (199, 115)
Screenshot: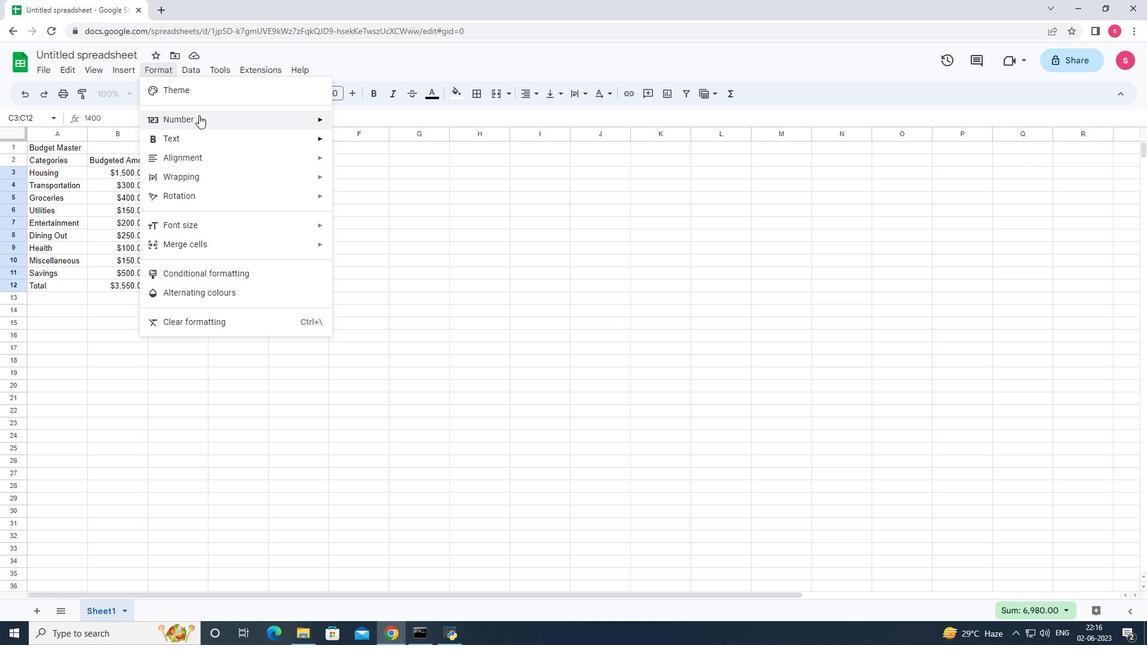 
Action: Mouse moved to (428, 476)
Screenshot: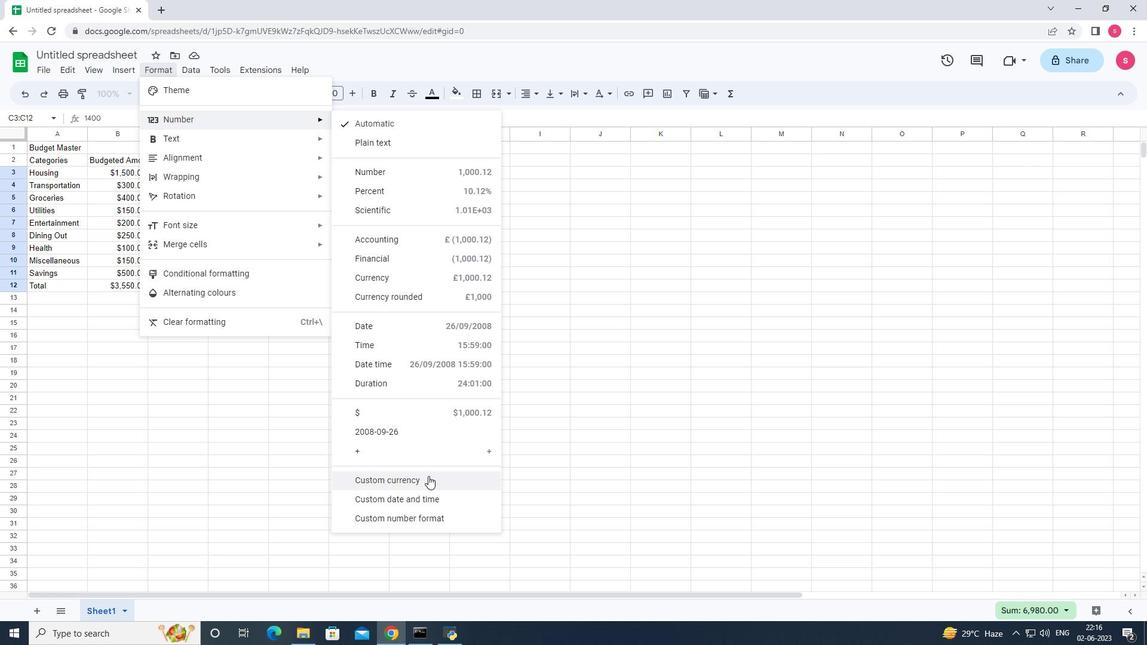 
Action: Mouse pressed left at (428, 476)
Screenshot: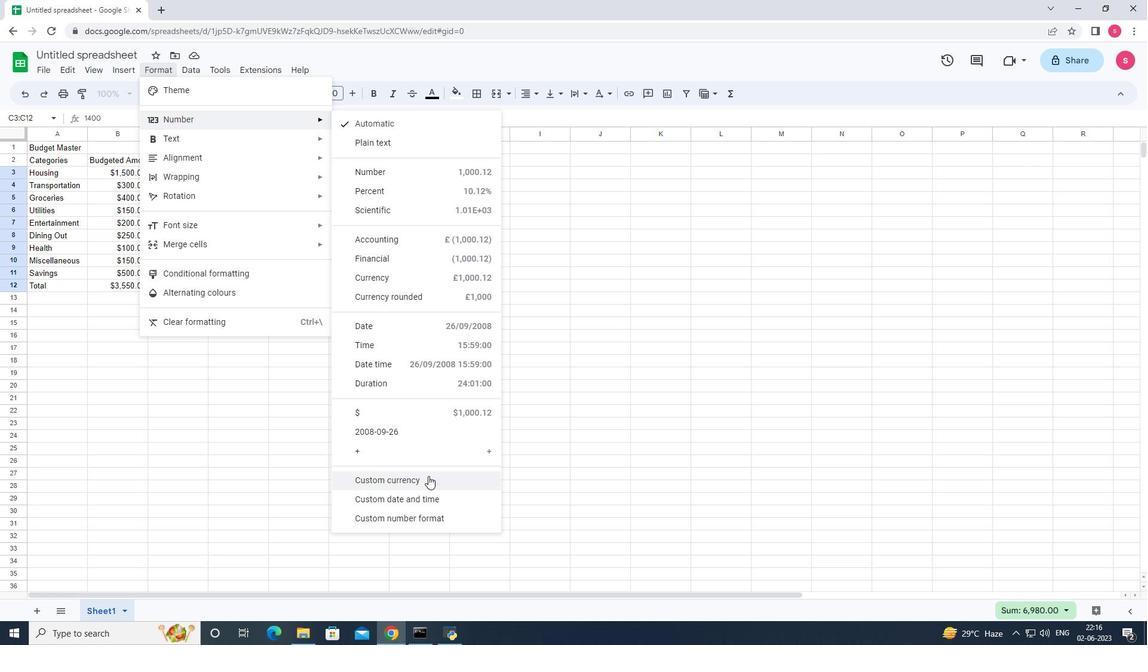 
Action: Mouse moved to (567, 272)
Screenshot: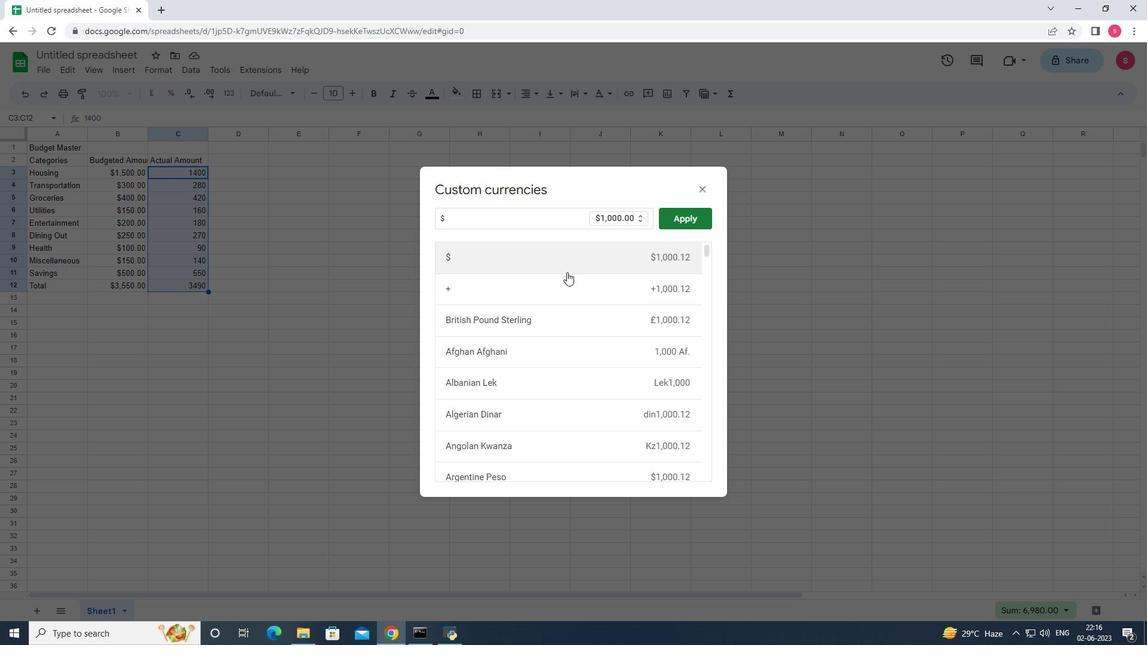 
Action: Mouse pressed left at (567, 272)
Screenshot: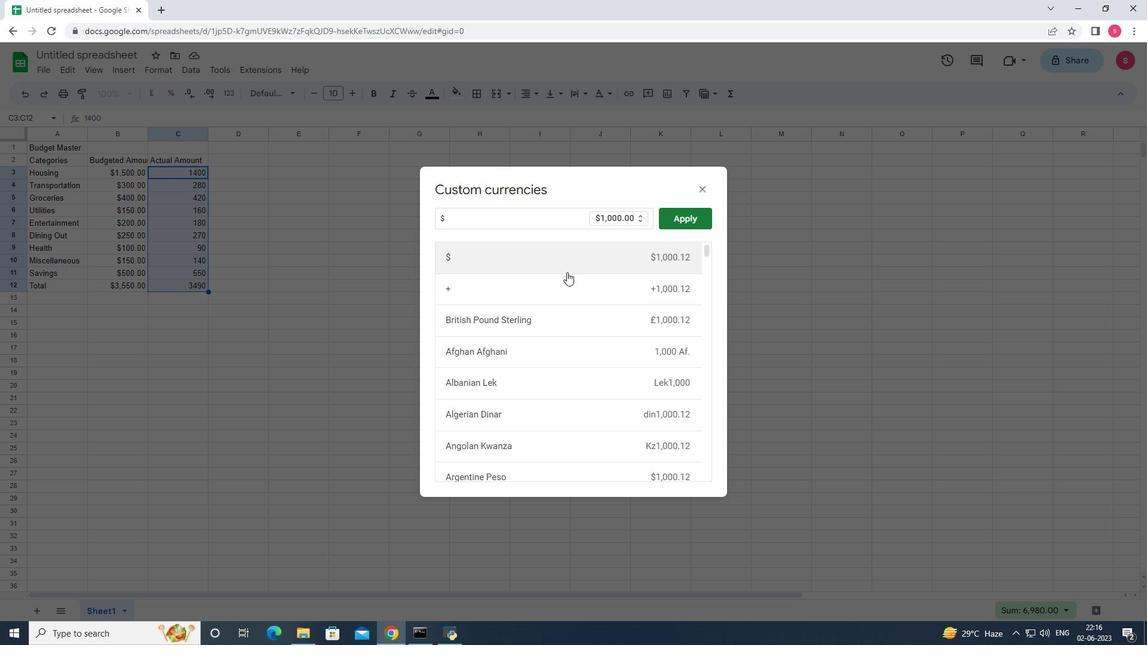 
Action: Mouse moved to (691, 215)
Screenshot: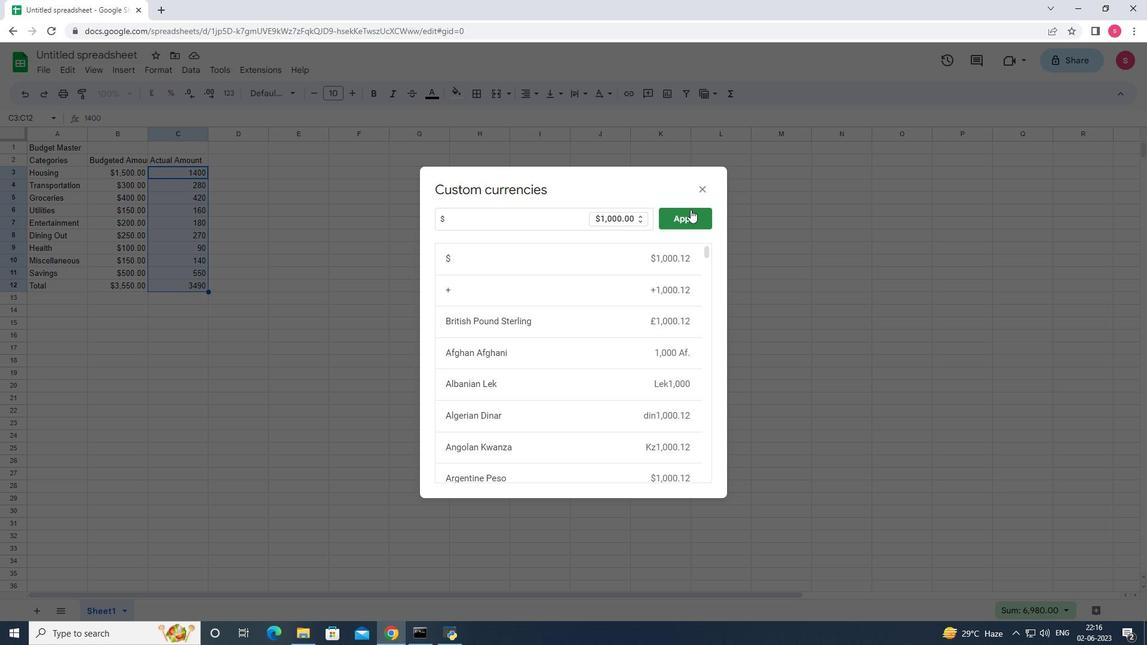 
Action: Mouse pressed left at (691, 215)
Screenshot: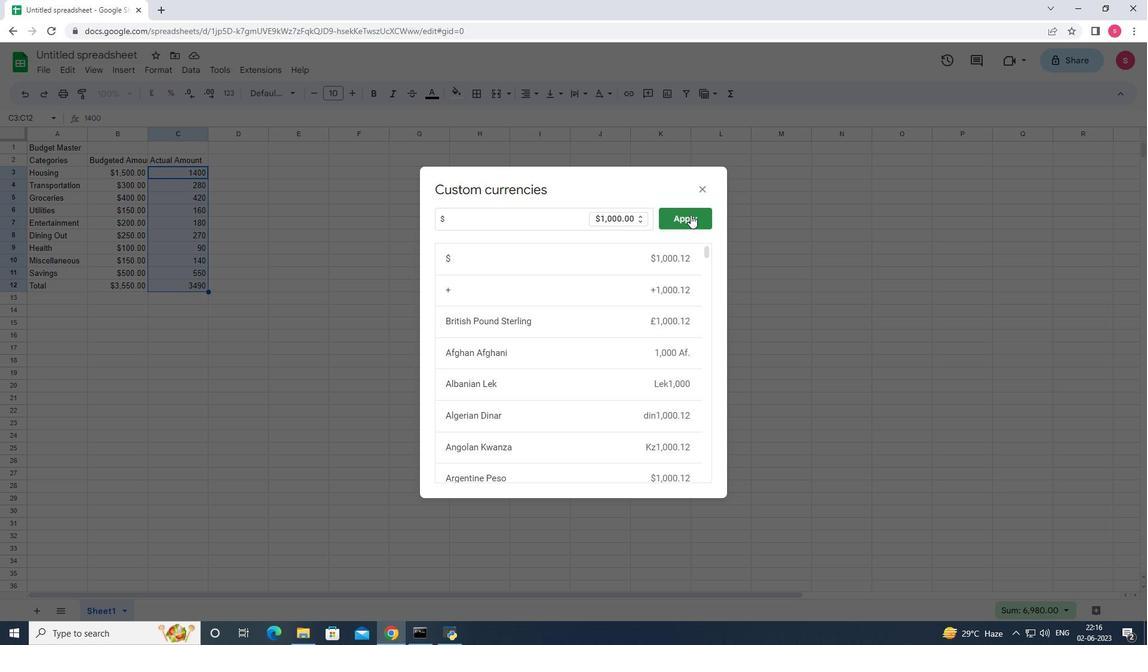 
Action: Mouse moved to (230, 164)
Screenshot: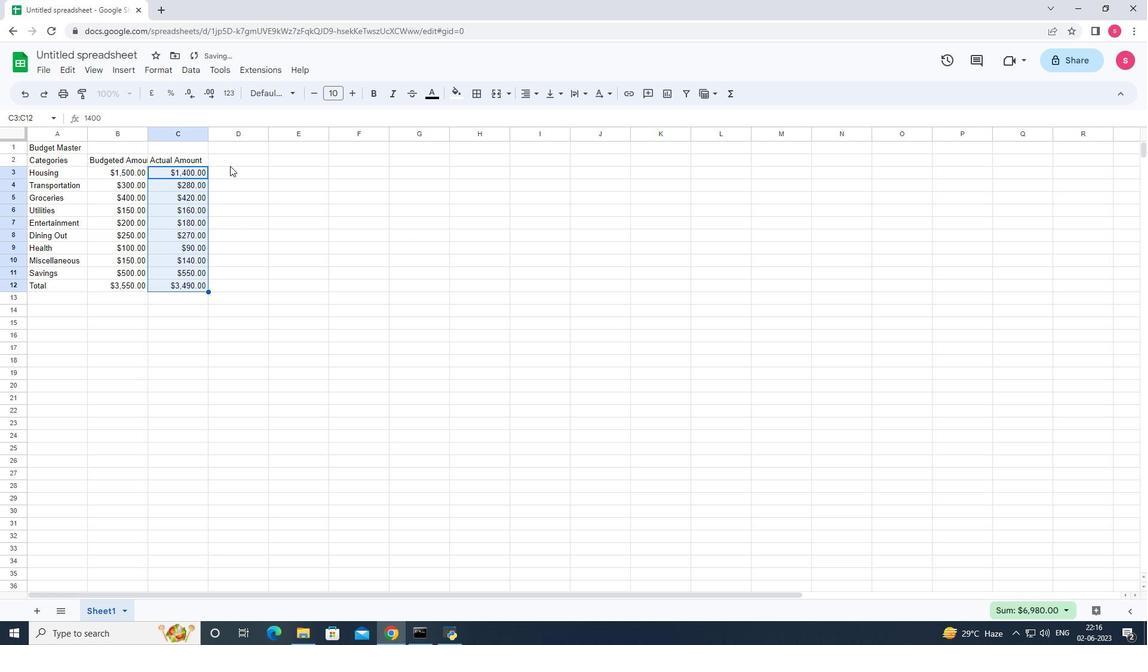 
Action: Mouse pressed left at (230, 164)
Screenshot: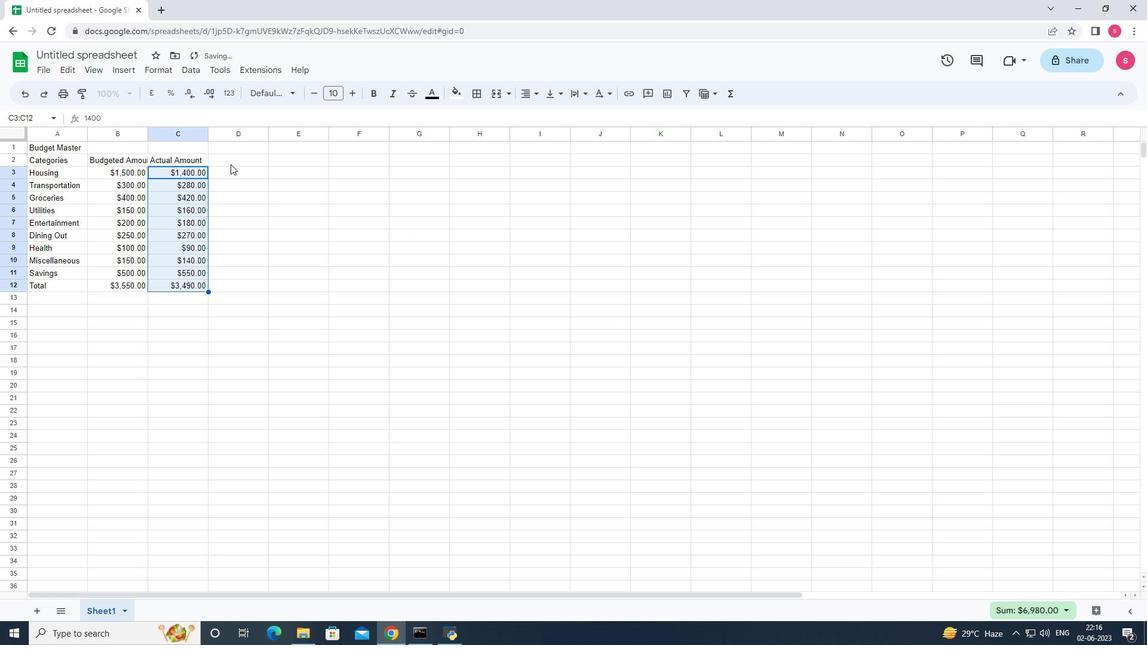 
Action: Key pressed <Key.shift>Difference<Key.enter>=
Screenshot: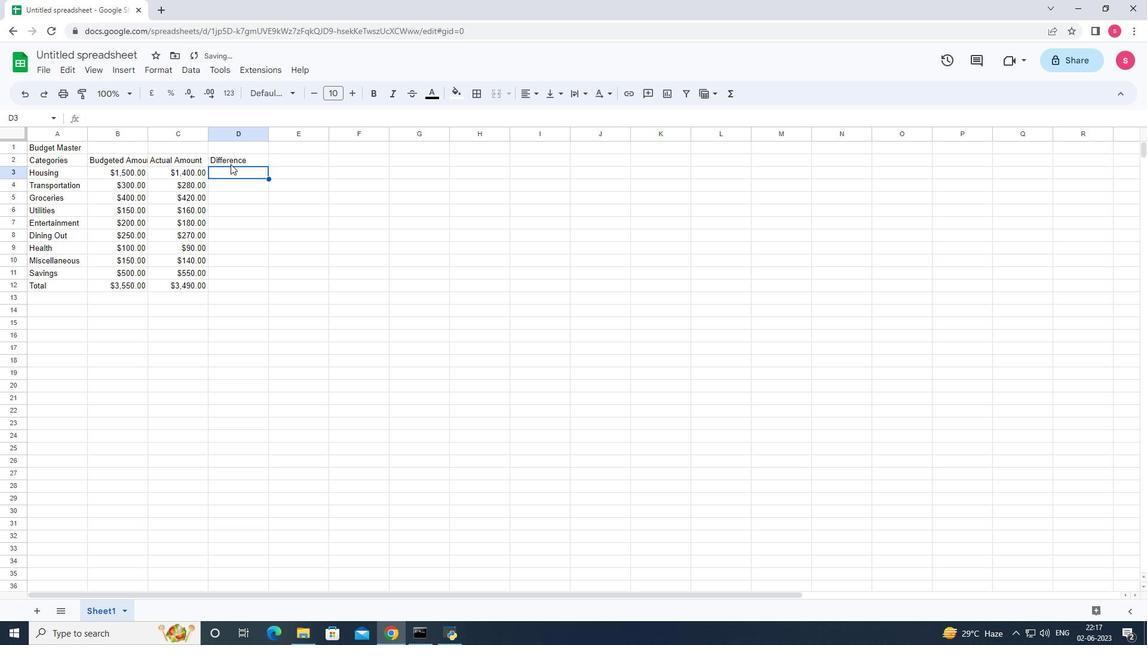 
Action: Mouse moved to (186, 171)
Screenshot: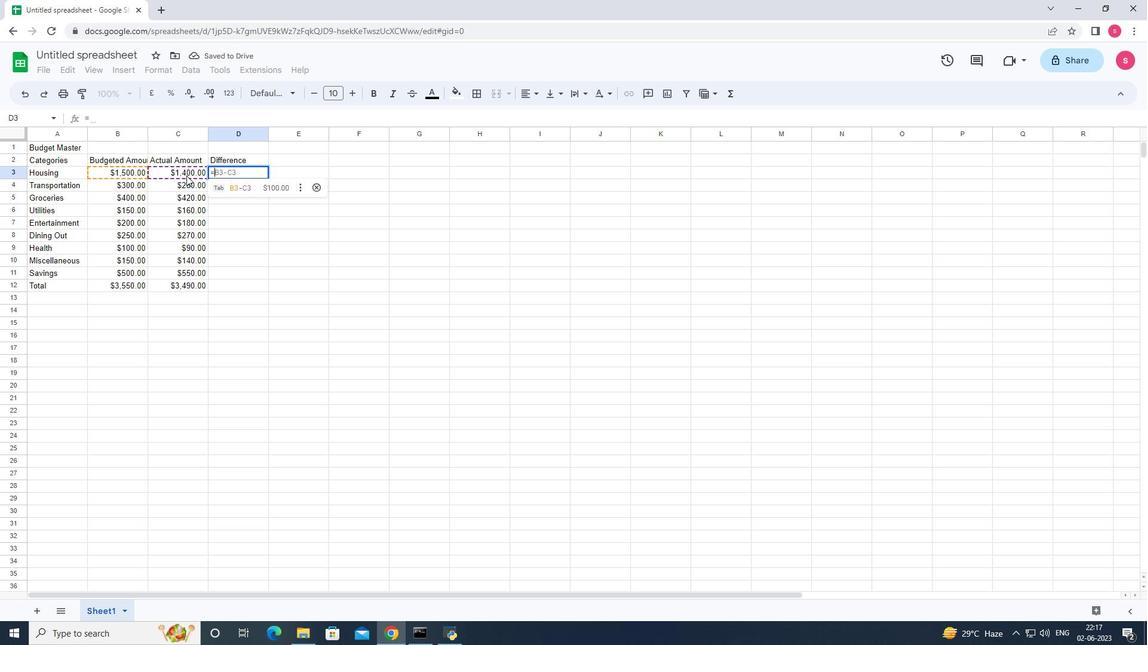 
Action: Mouse pressed left at (186, 171)
Screenshot: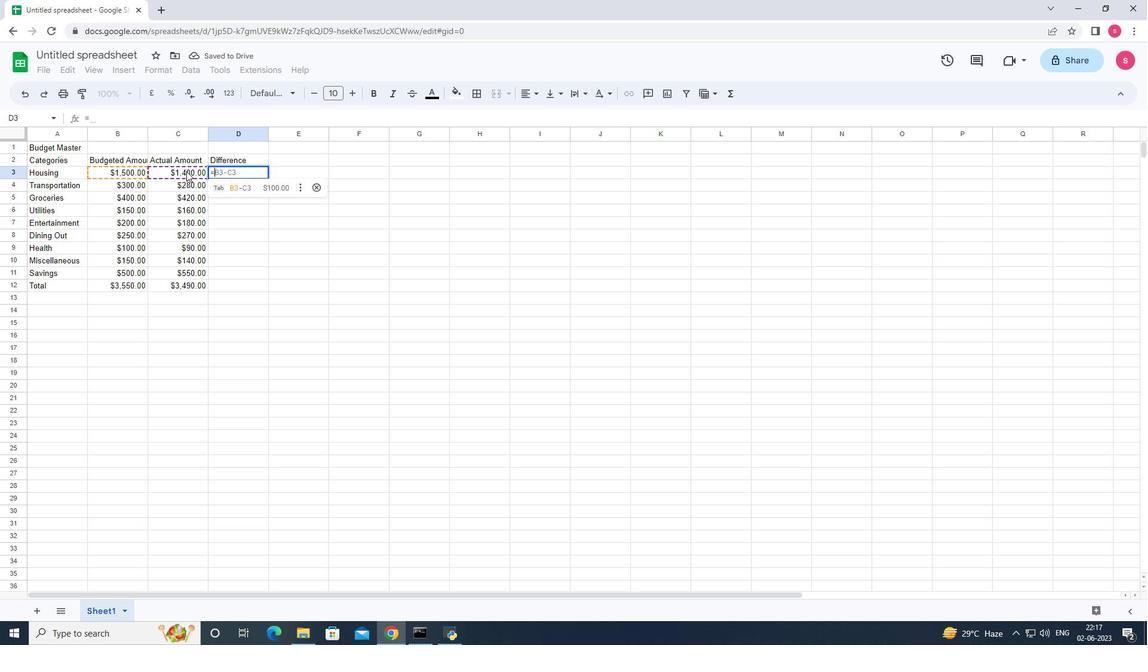 
Action: Mouse moved to (178, 192)
Screenshot: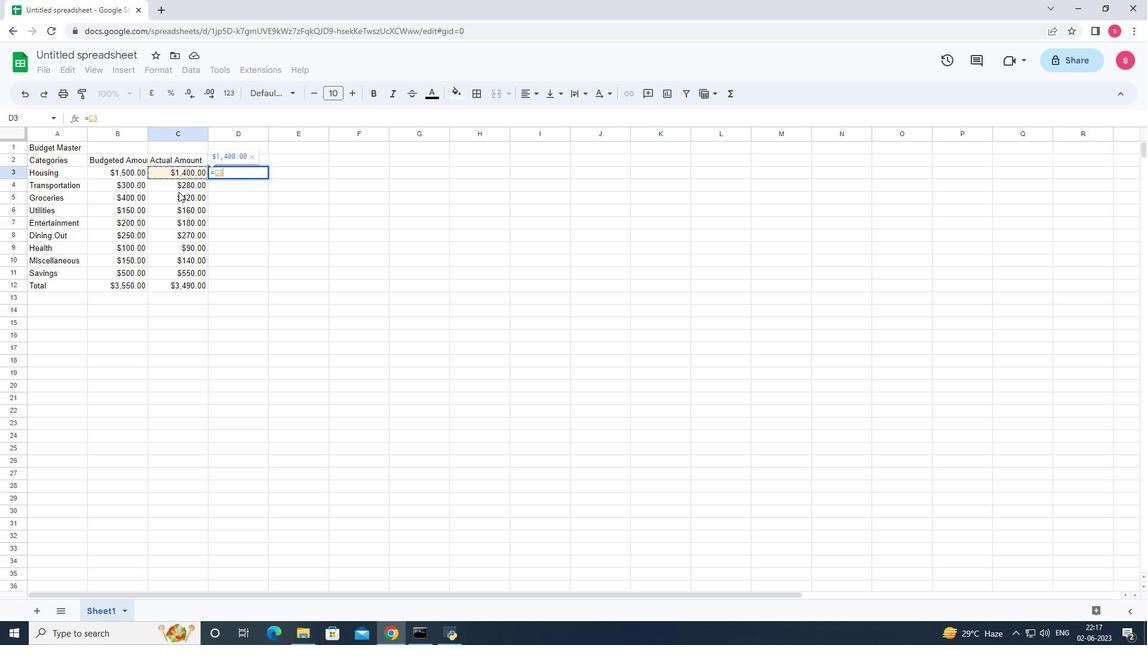 
Action: Key pressed -
Screenshot: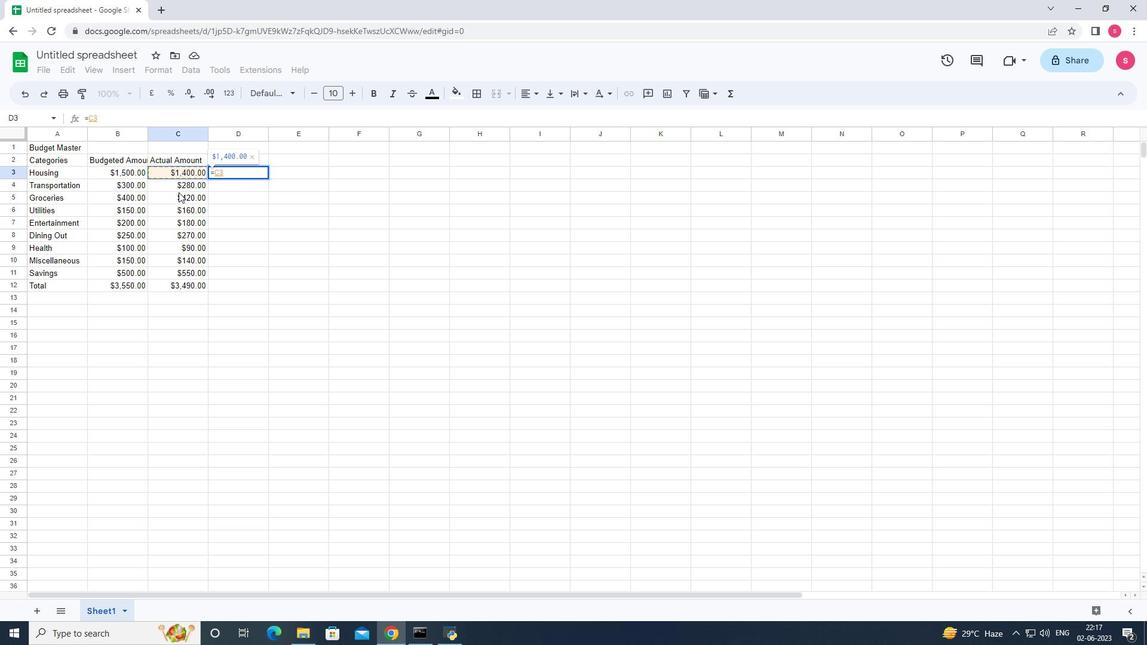 
Action: Mouse moved to (118, 170)
Screenshot: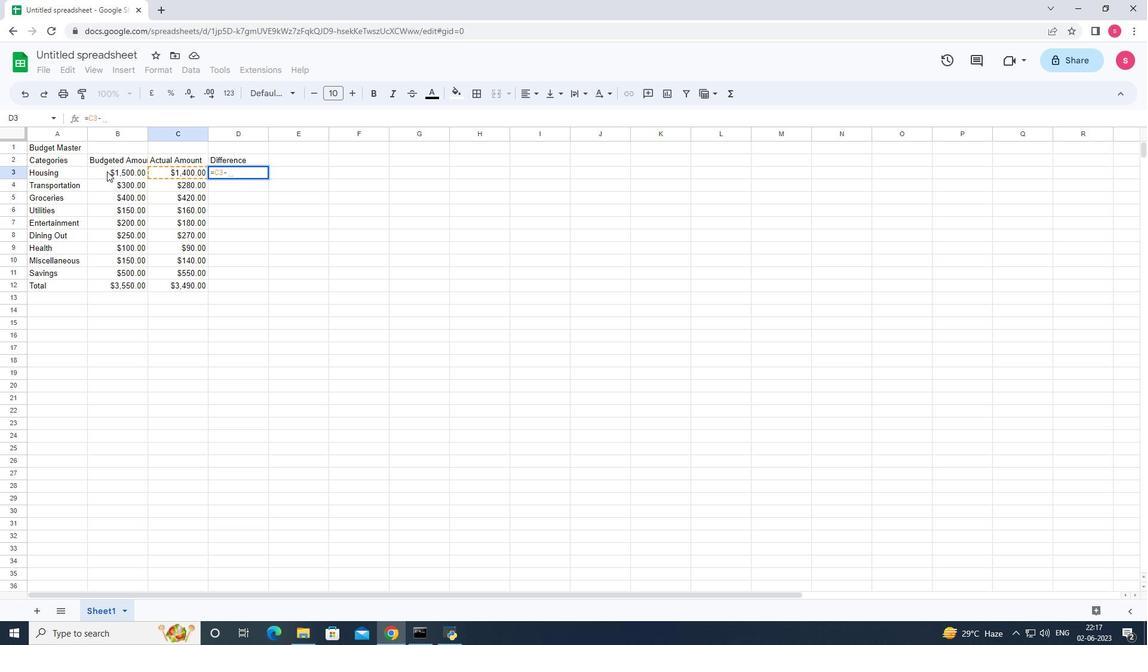 
Action: Mouse pressed left at (118, 170)
Screenshot: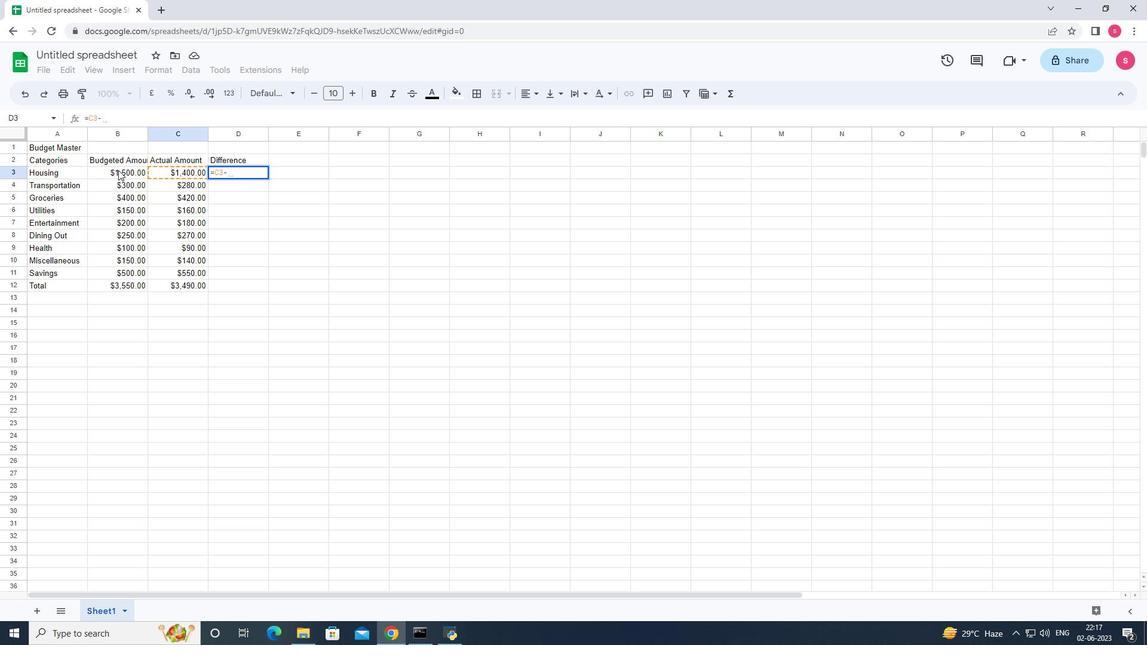 
Action: Mouse moved to (244, 254)
Screenshot: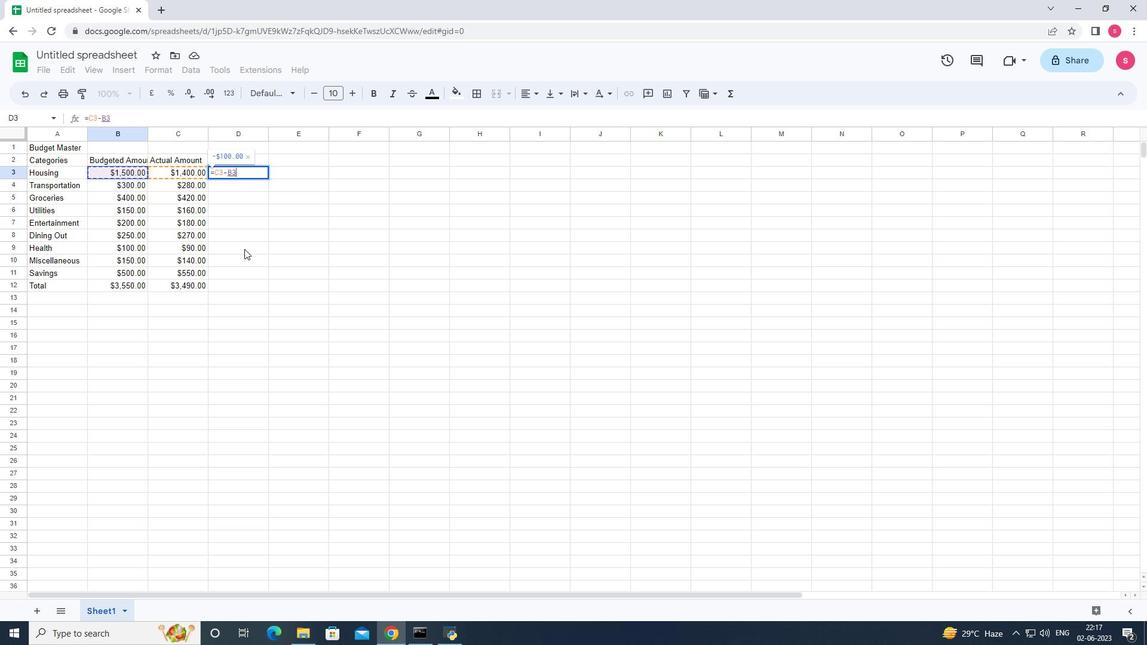 
Action: Key pressed <Key.enter>
Screenshot: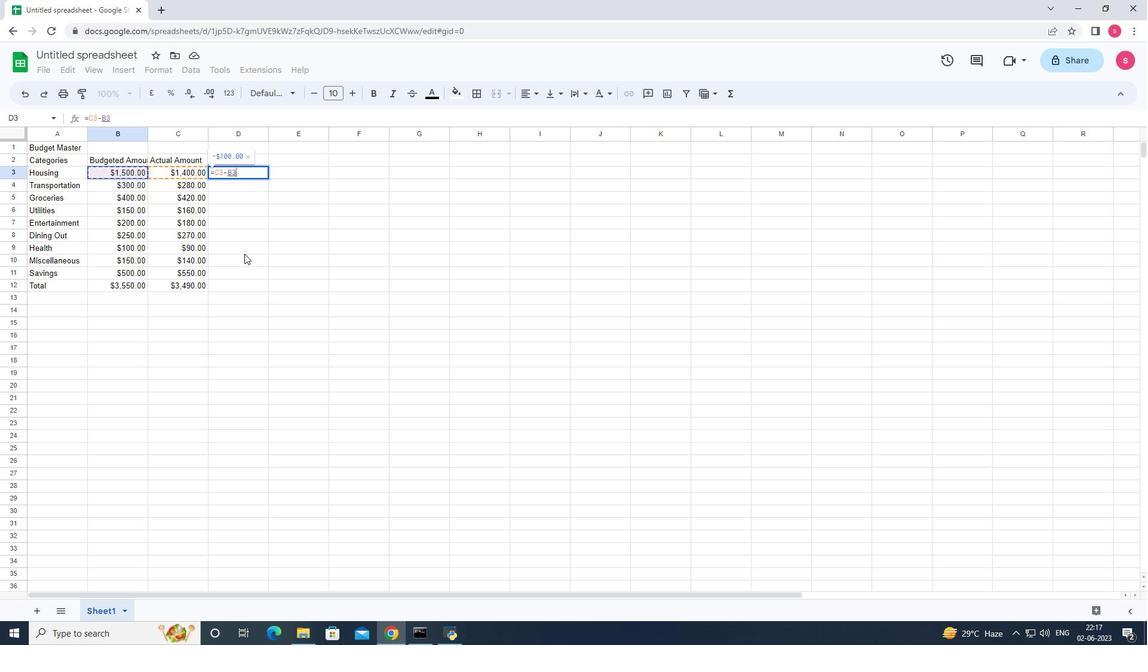 
Action: Mouse moved to (244, 257)
Screenshot: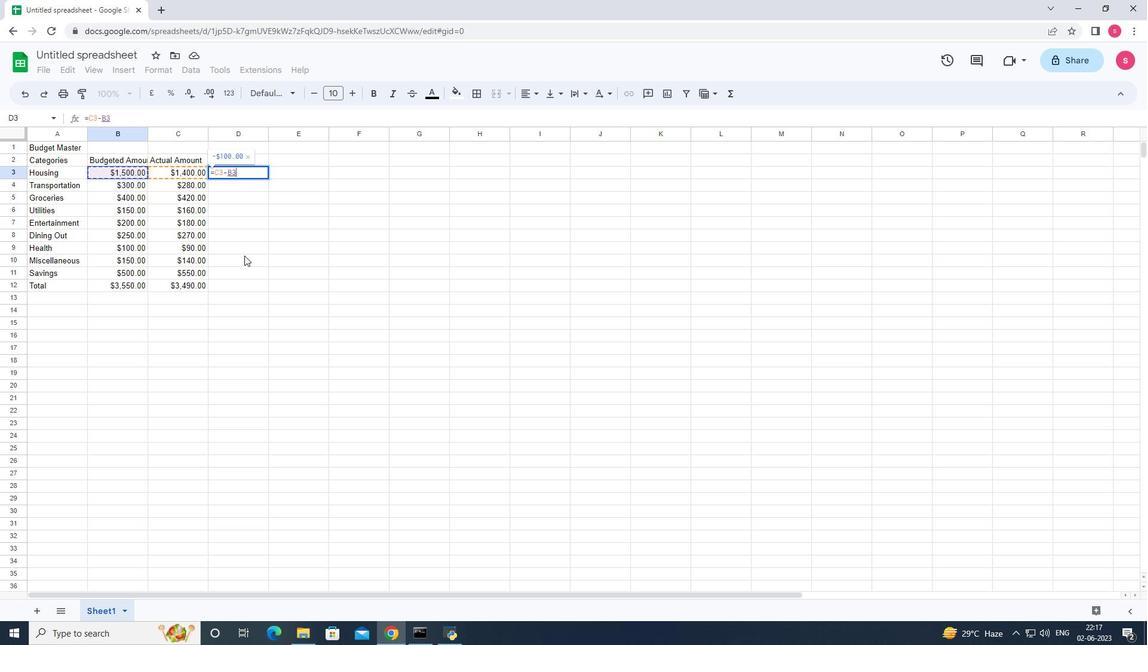 
Action: Key pressed <Key.enter>
Screenshot: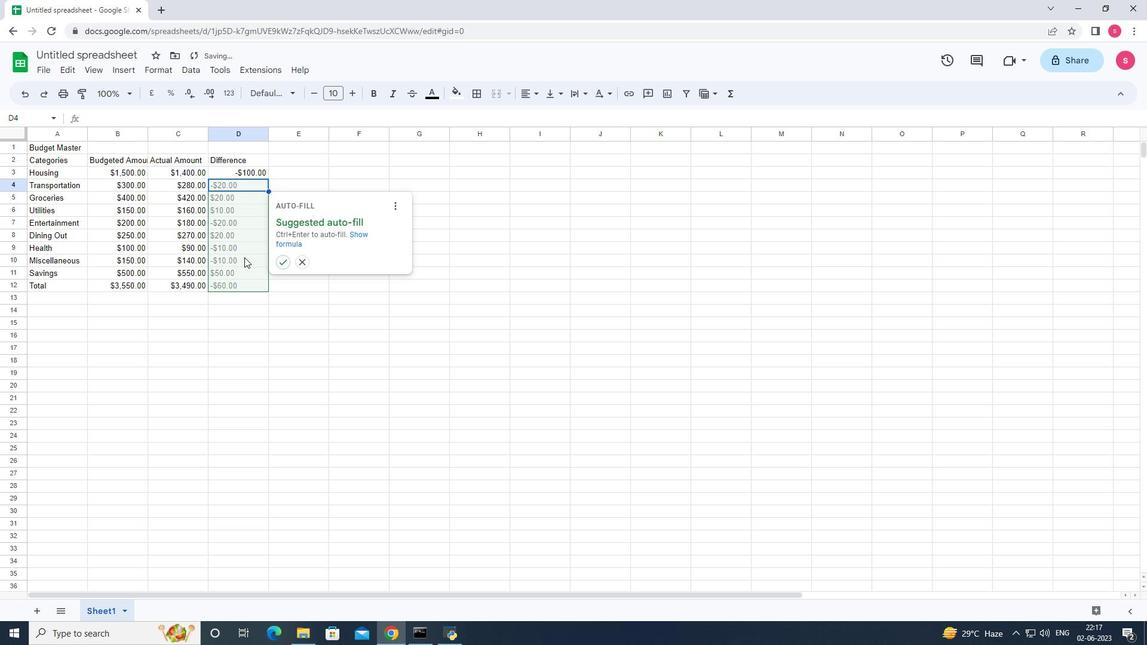 
Action: Mouse moved to (113, 53)
Screenshot: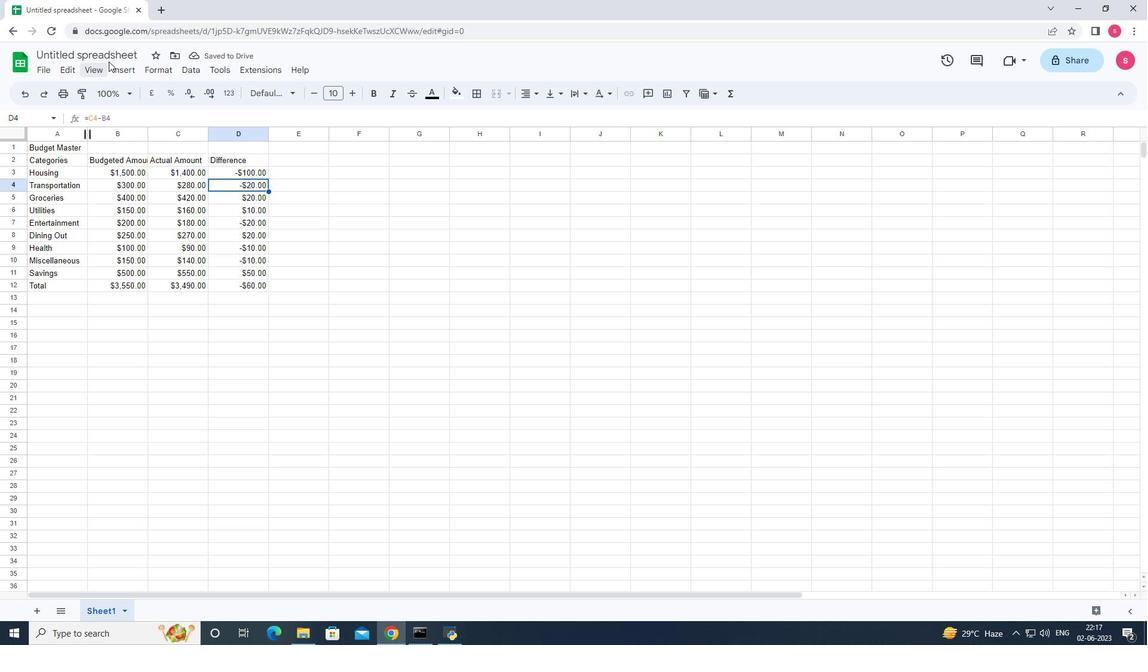 
Action: Mouse pressed left at (113, 53)
Screenshot: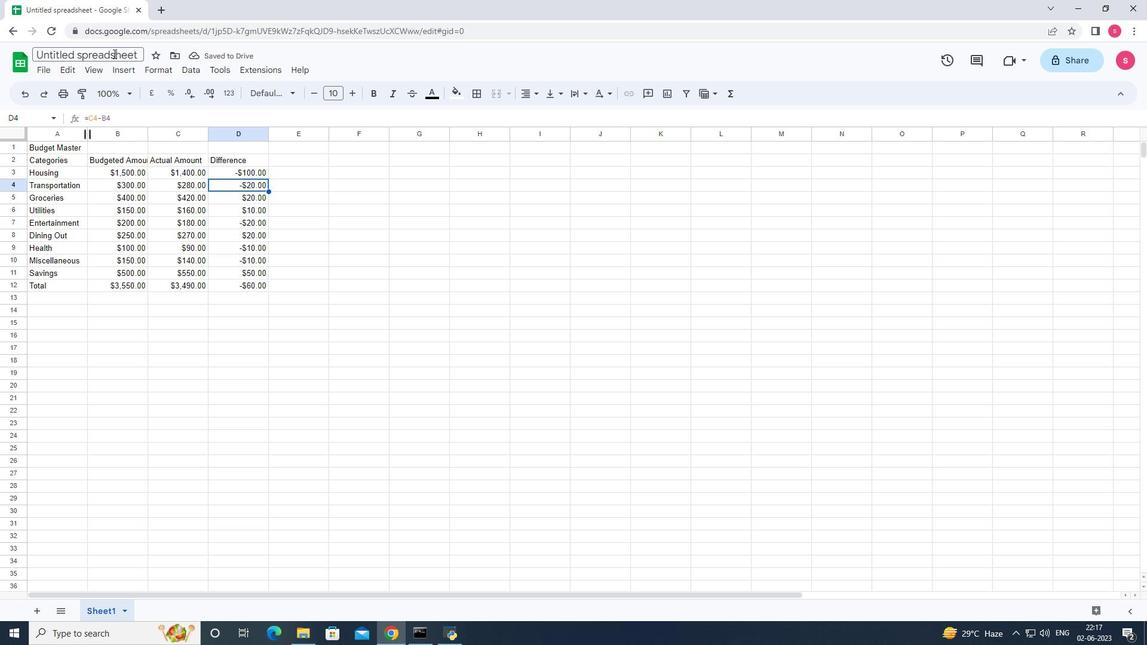 
Action: Key pressed <Key.backspace><Key.shift>Dashboard<Key.shift>Tax<Key.shift>Forms
Screenshot: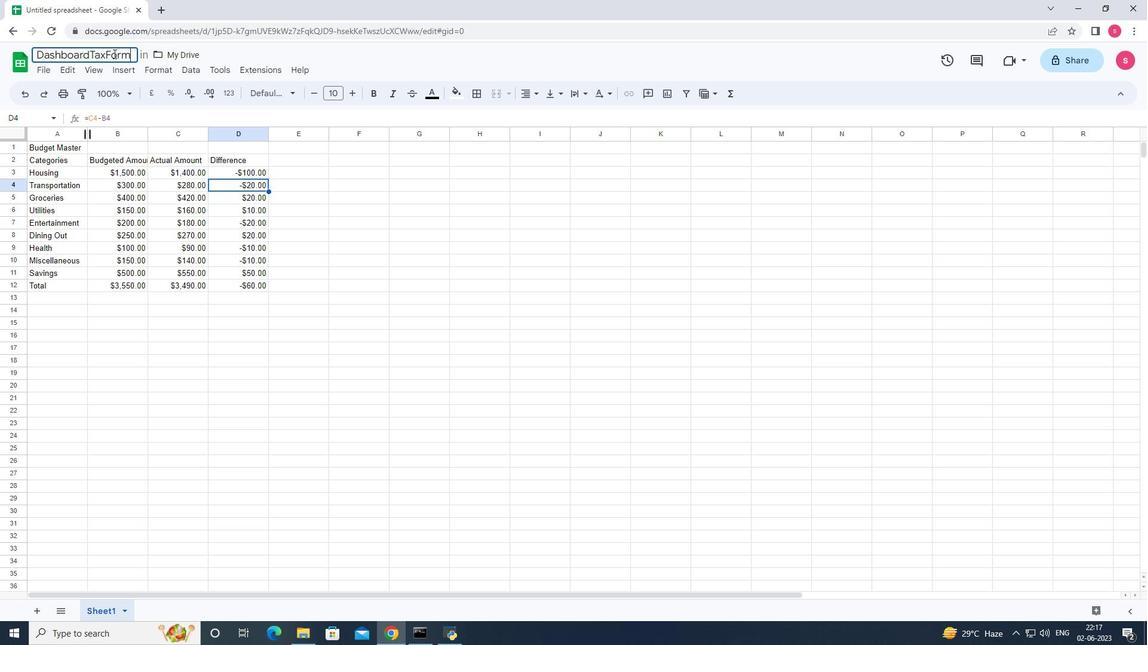 
Action: Mouse moved to (84, 134)
Screenshot: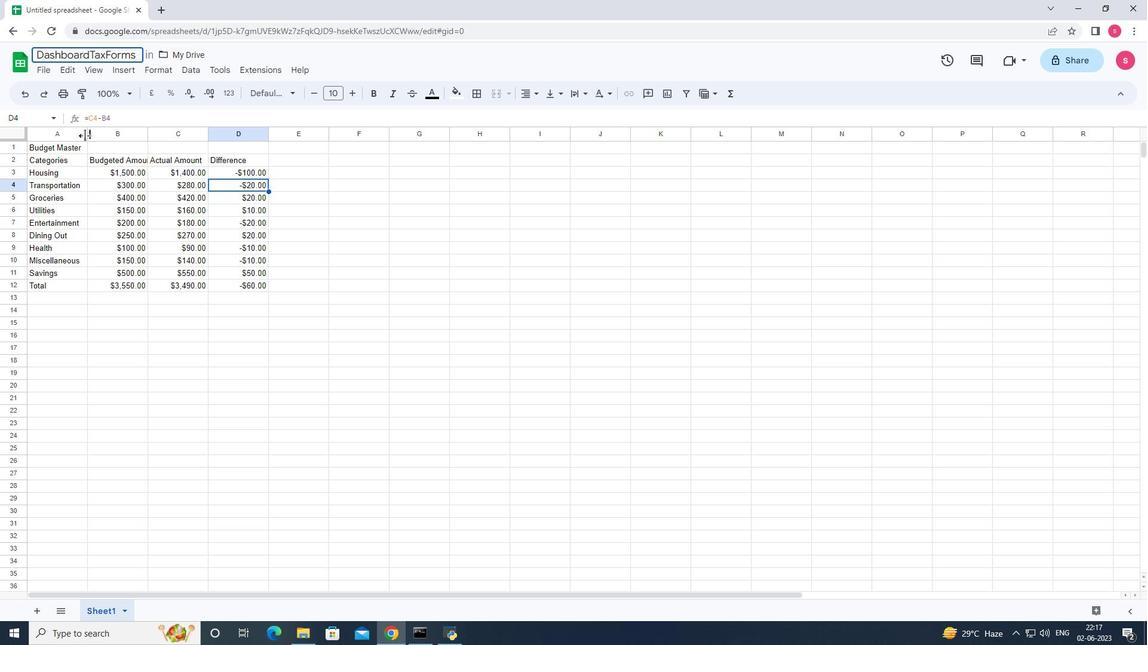 
Action: Mouse pressed left at (84, 134)
Screenshot: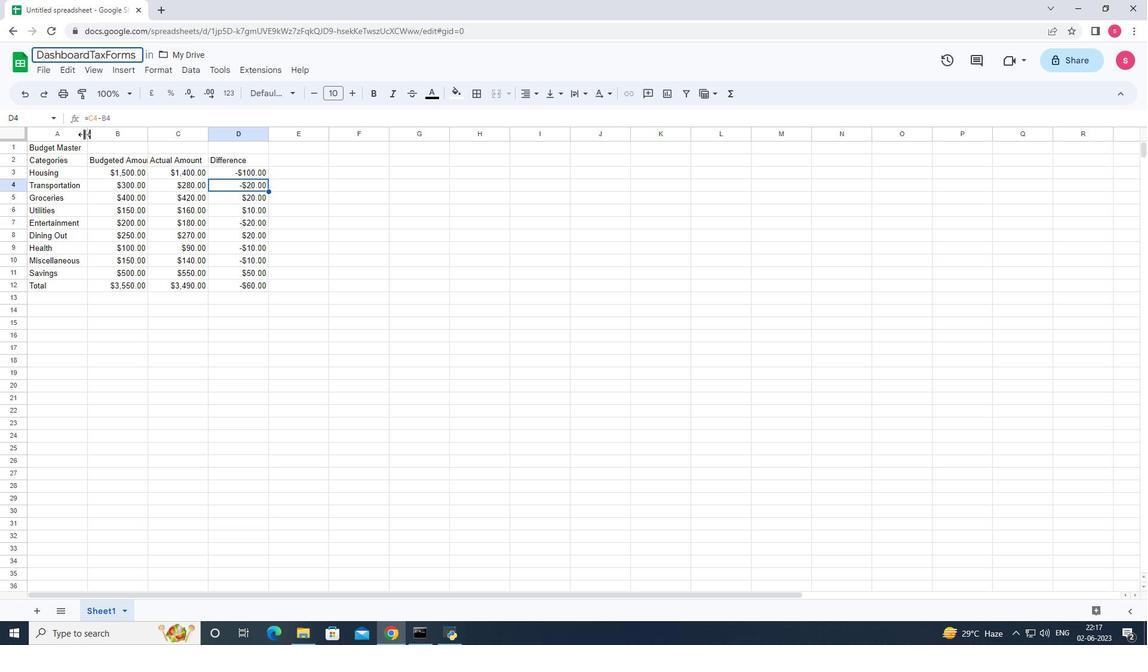 
Action: Mouse pressed left at (84, 134)
Screenshot: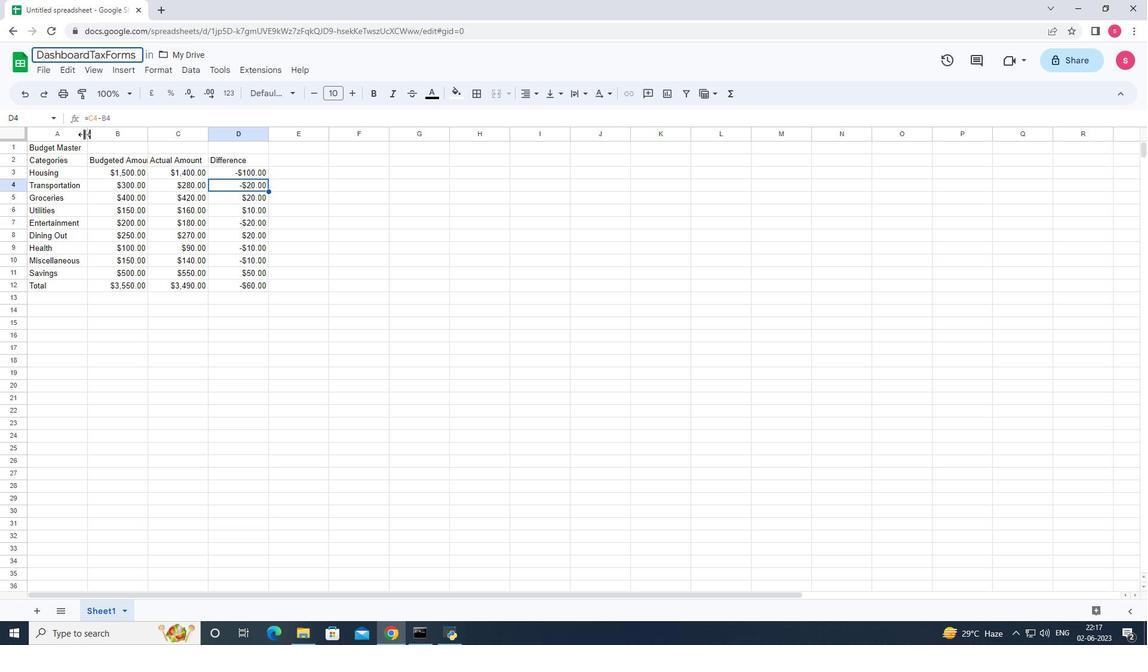 
Action: Mouse moved to (142, 136)
Screenshot: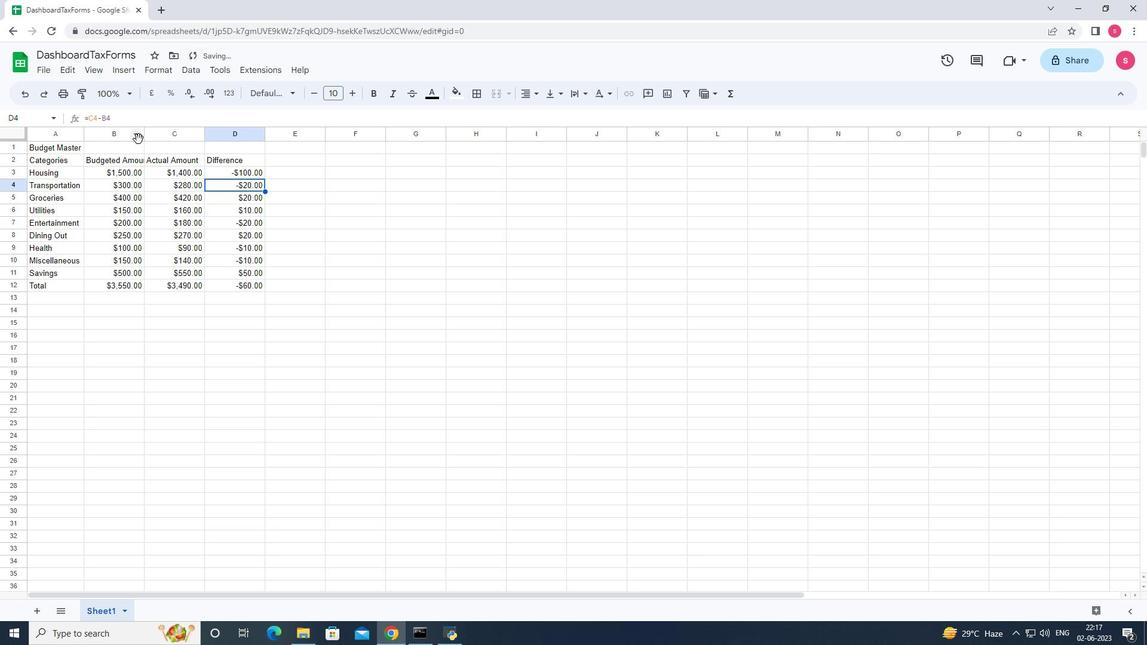
Action: Mouse pressed left at (142, 136)
Screenshot: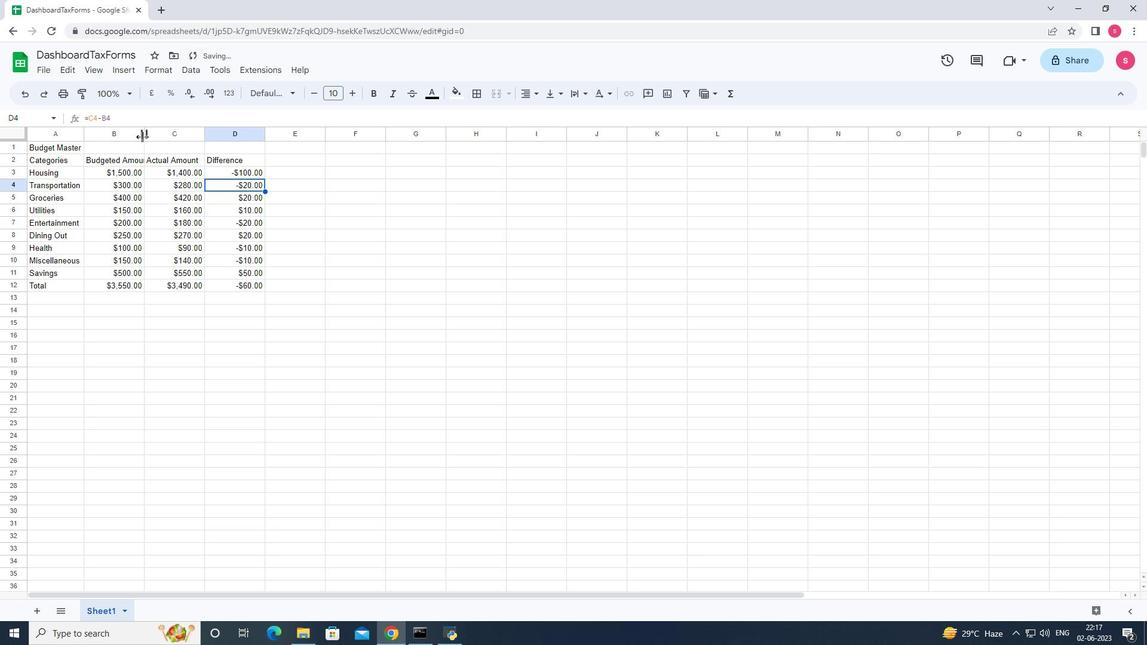 
Action: Mouse pressed left at (142, 136)
Screenshot: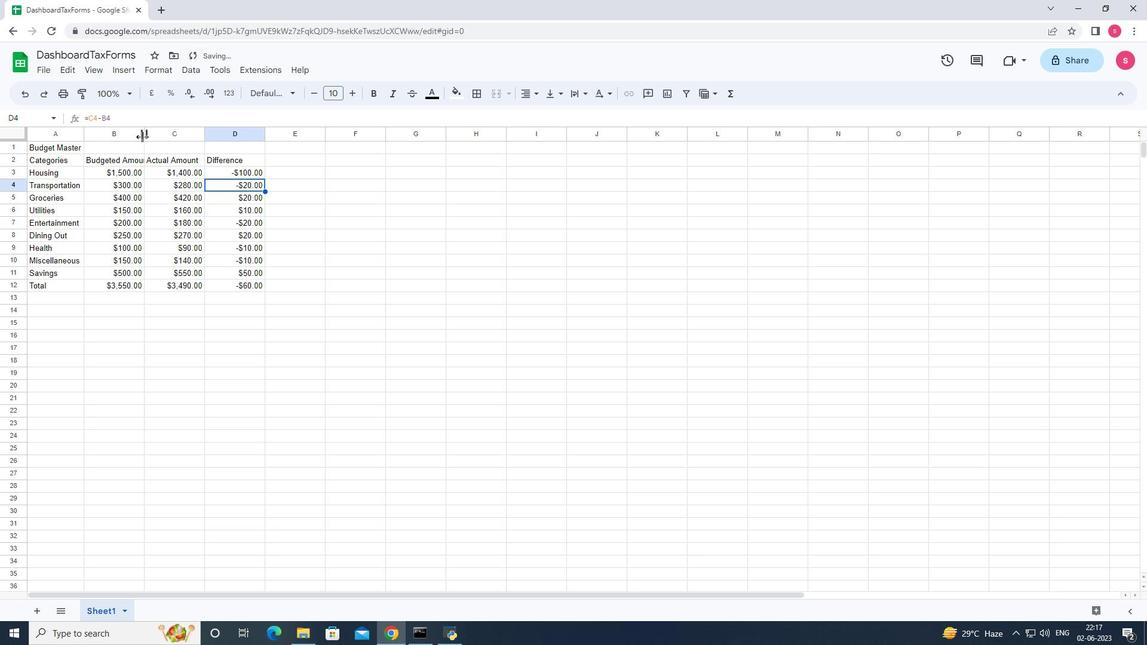 
Action: Mouse moved to (212, 133)
Screenshot: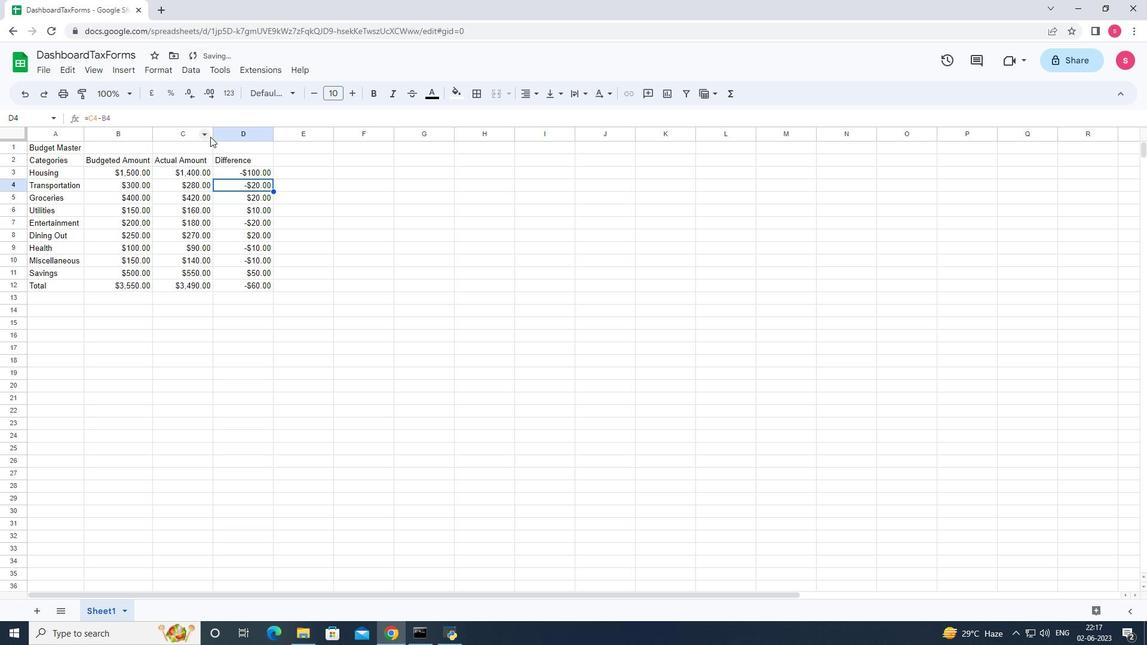 
Action: Mouse pressed left at (212, 133)
Screenshot: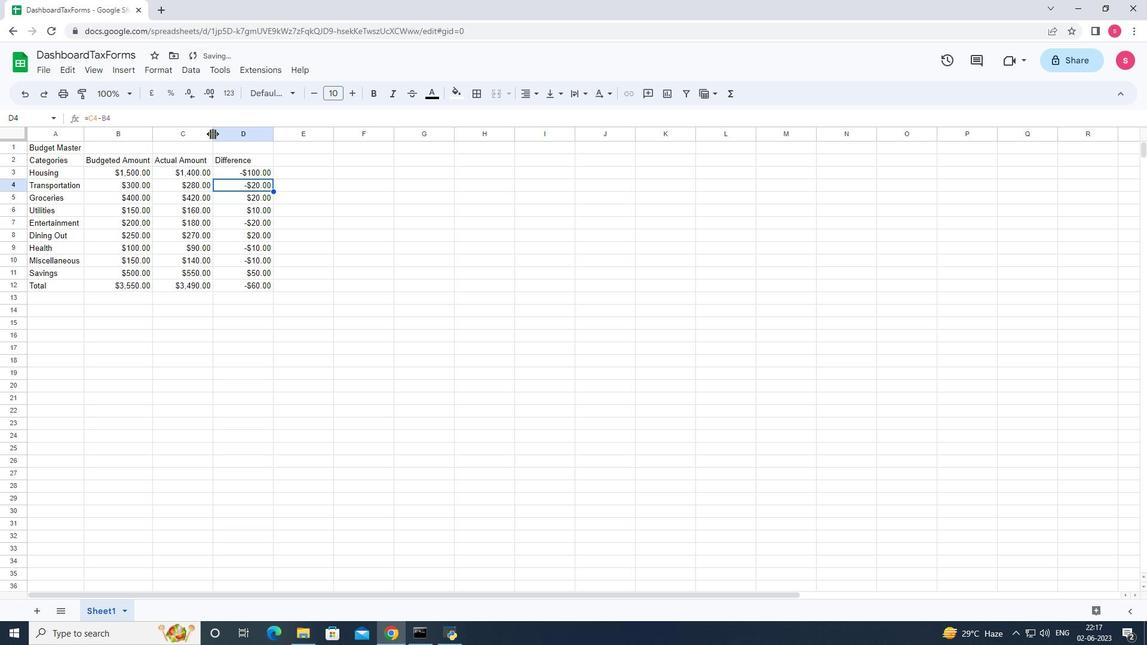 
Action: Mouse pressed left at (212, 133)
Screenshot: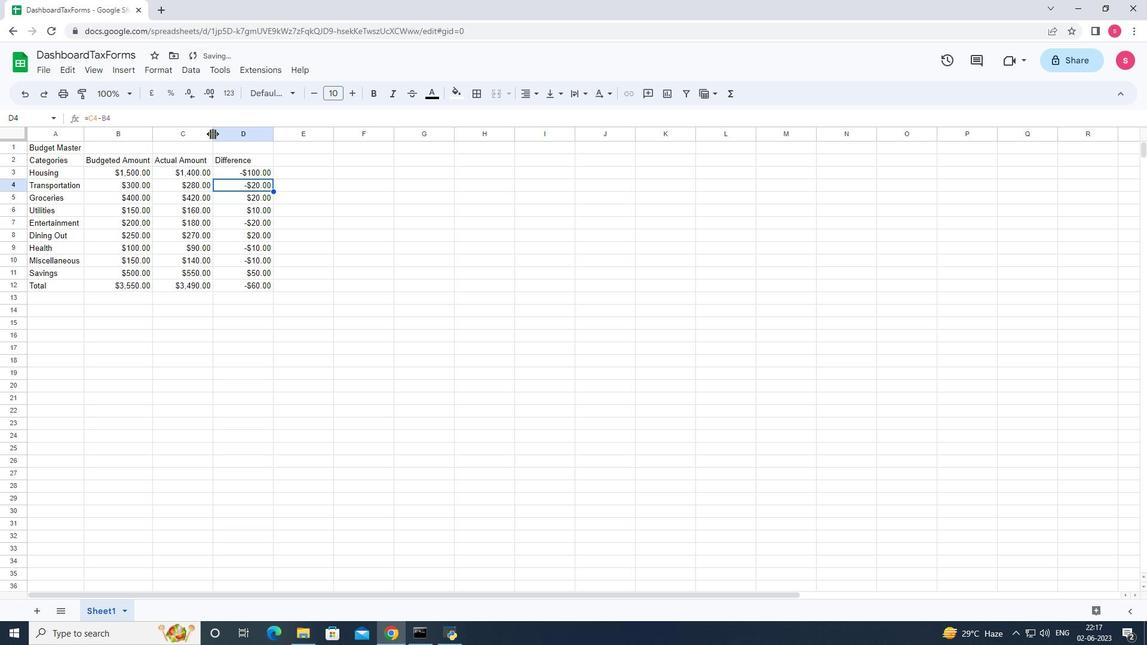 
Action: Mouse moved to (267, 131)
Screenshot: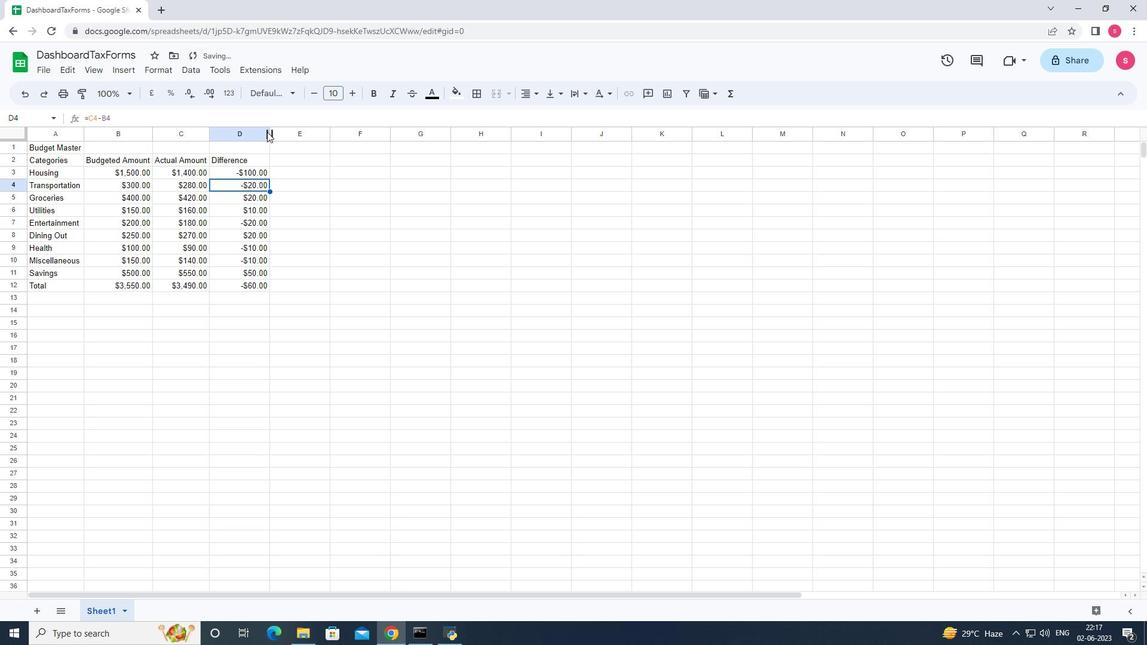 
Action: Mouse pressed left at (267, 131)
Screenshot: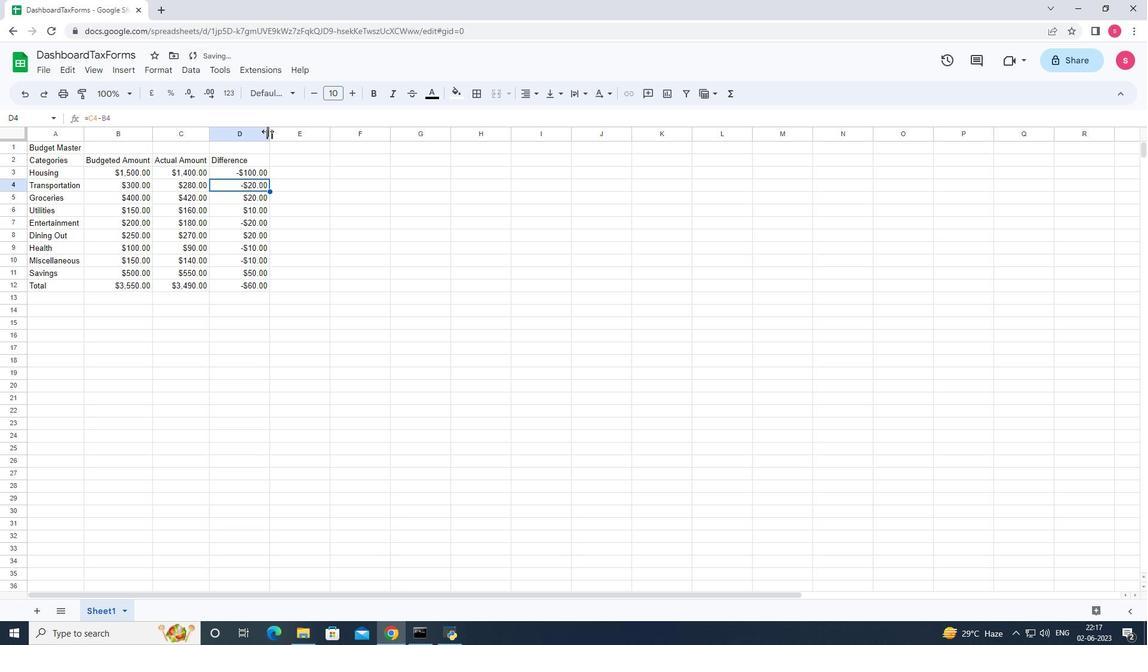 
Action: Mouse pressed left at (267, 131)
Screenshot: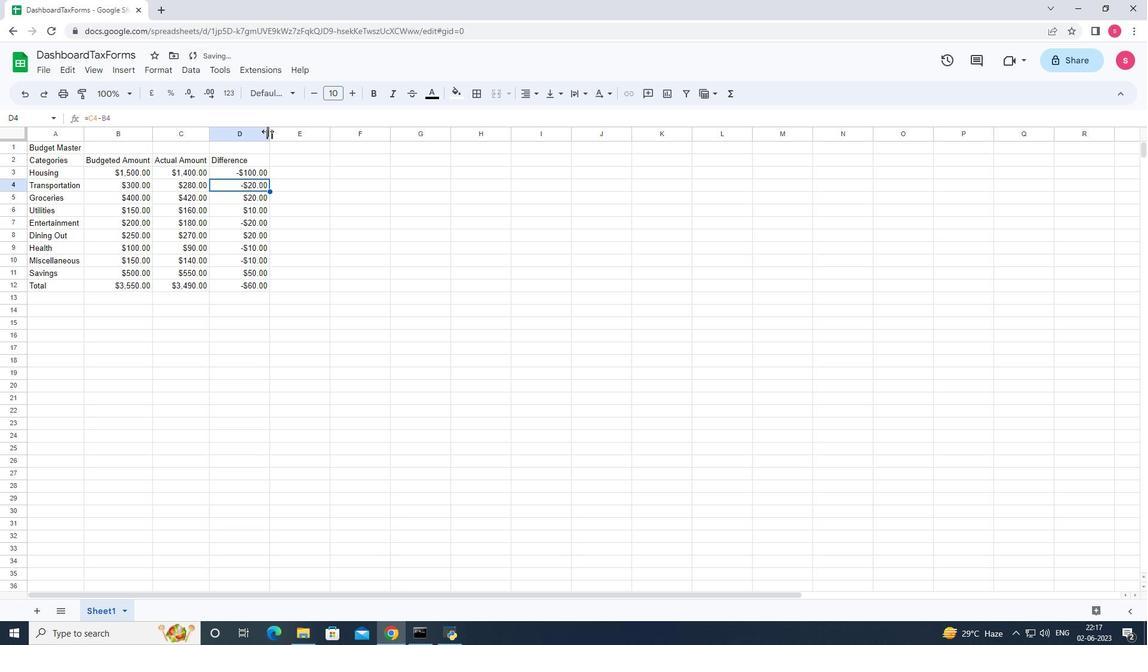 
Action: Mouse moved to (389, 245)
Screenshot: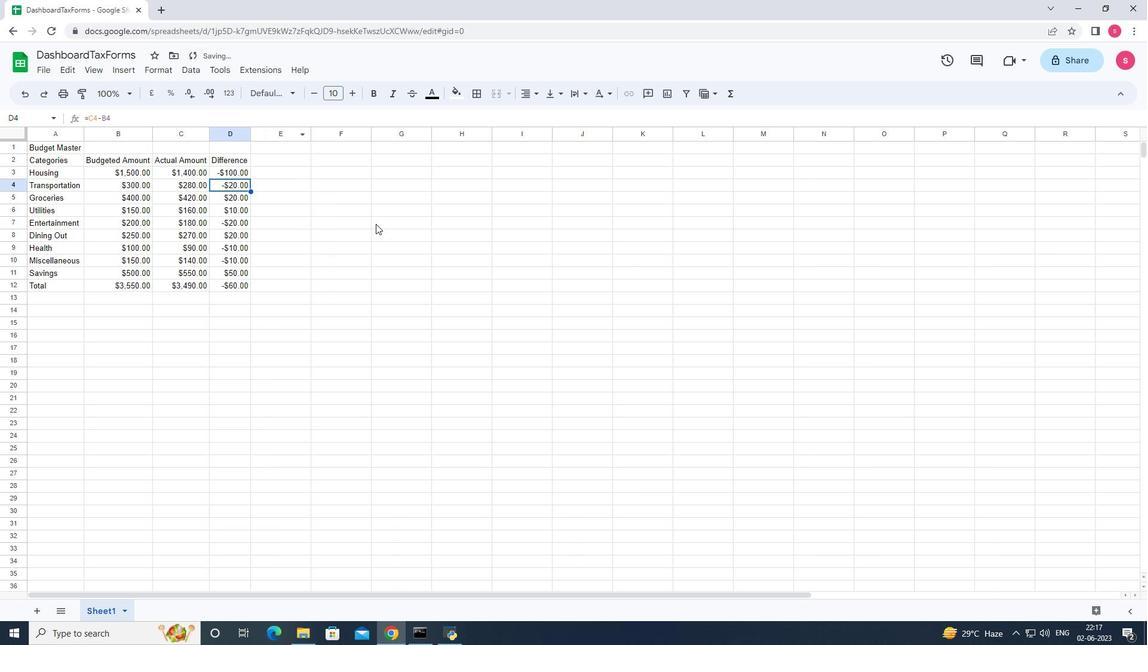 
Action: Key pressed ctrl+S
Screenshot: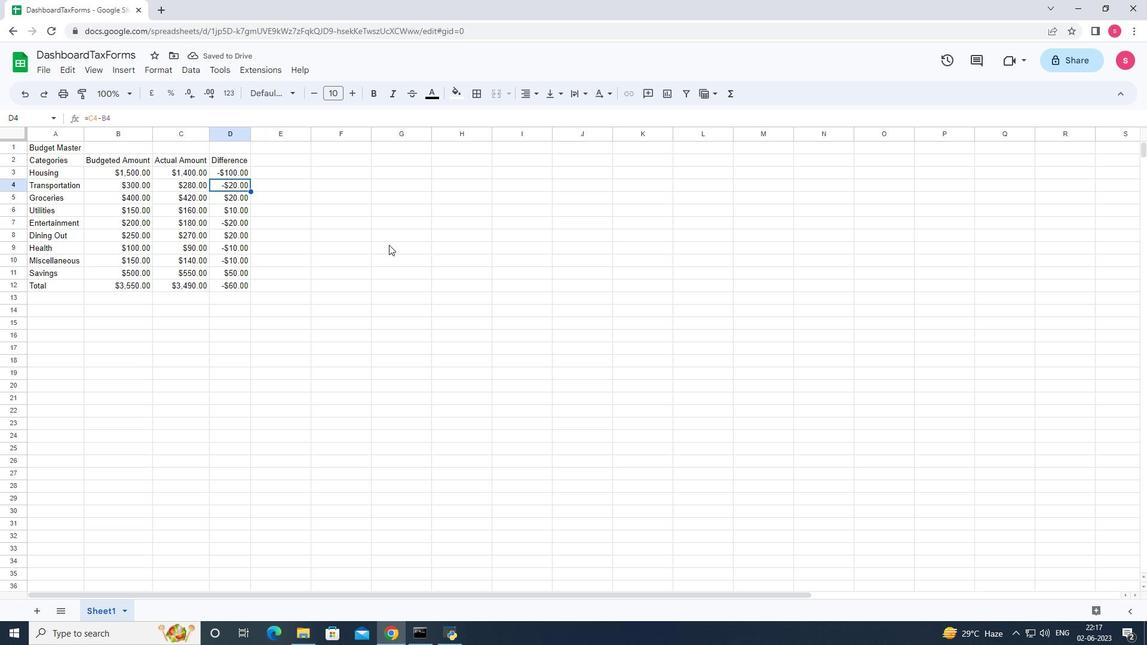 
Action: Mouse moved to (389, 245)
Screenshot: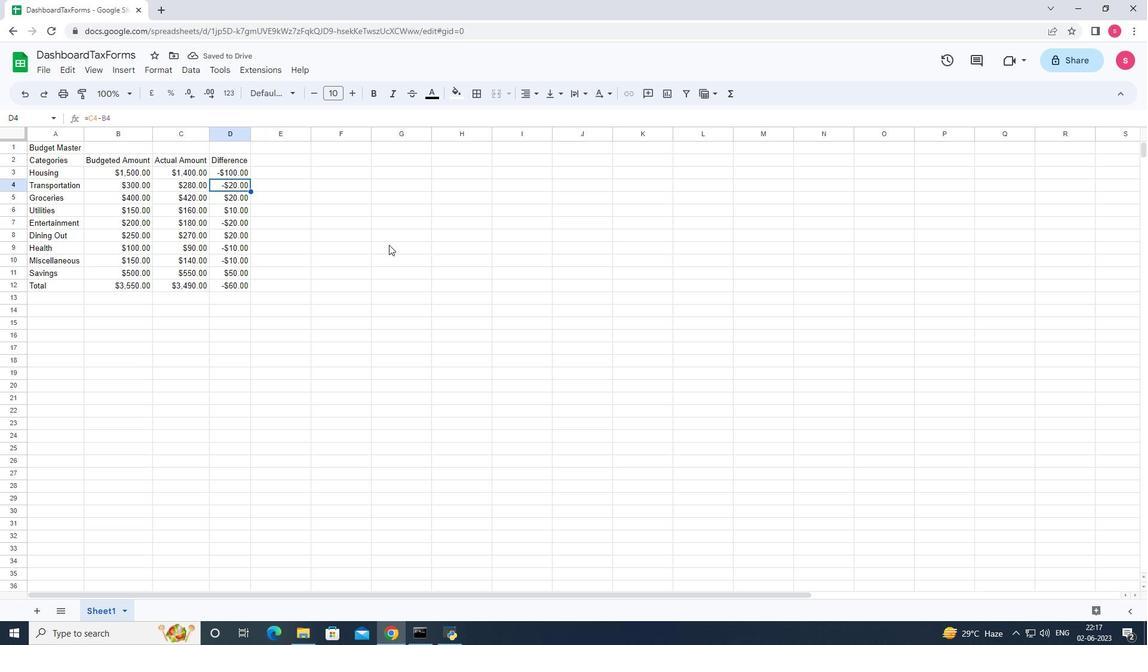 
